 Task: Look for space in Hanzhong, China from 2nd September, 2023 to 5th September, 2023 for 1 adult in price range Rs.5000 to Rs.10000. Place can be private room with 1  bedroom having 1 bed and 1 bathroom. Property type can be house, flat, guest house, hotel. Booking option can be shelf check-in. Required host language is Chinese (Simplified).
Action: Mouse moved to (398, 132)
Screenshot: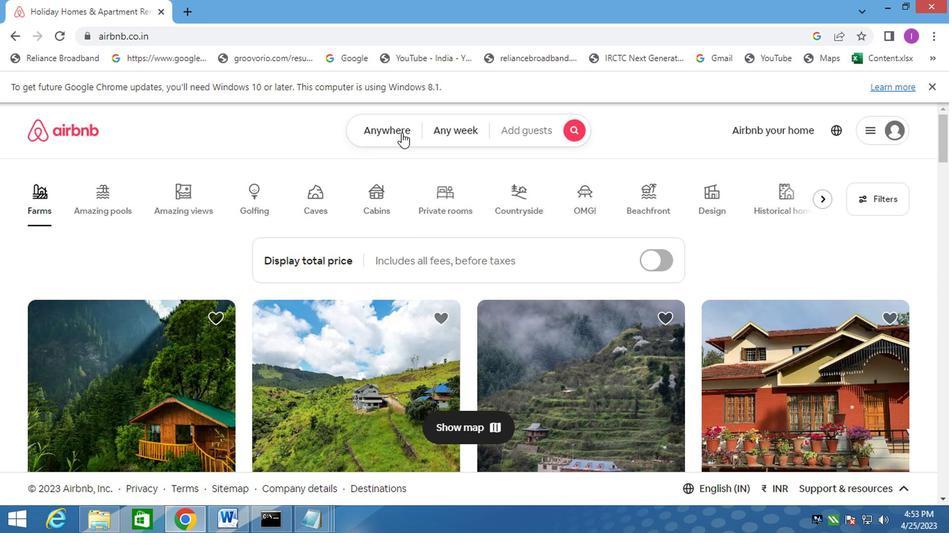 
Action: Mouse pressed left at (398, 132)
Screenshot: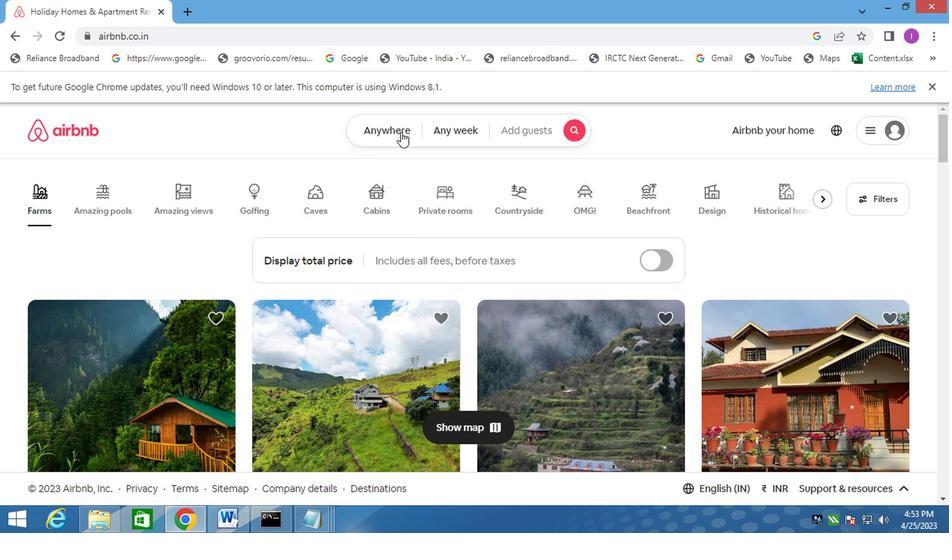 
Action: Mouse moved to (211, 188)
Screenshot: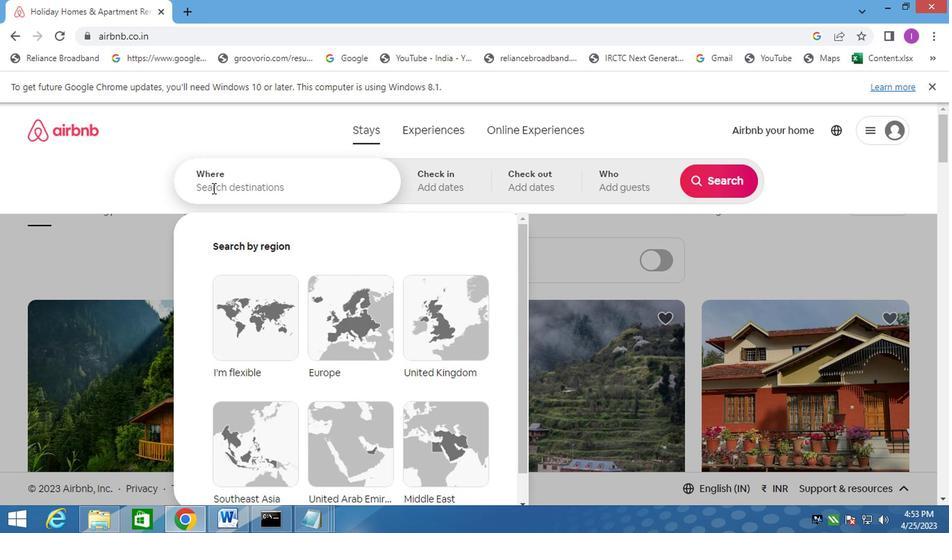 
Action: Mouse pressed left at (211, 188)
Screenshot: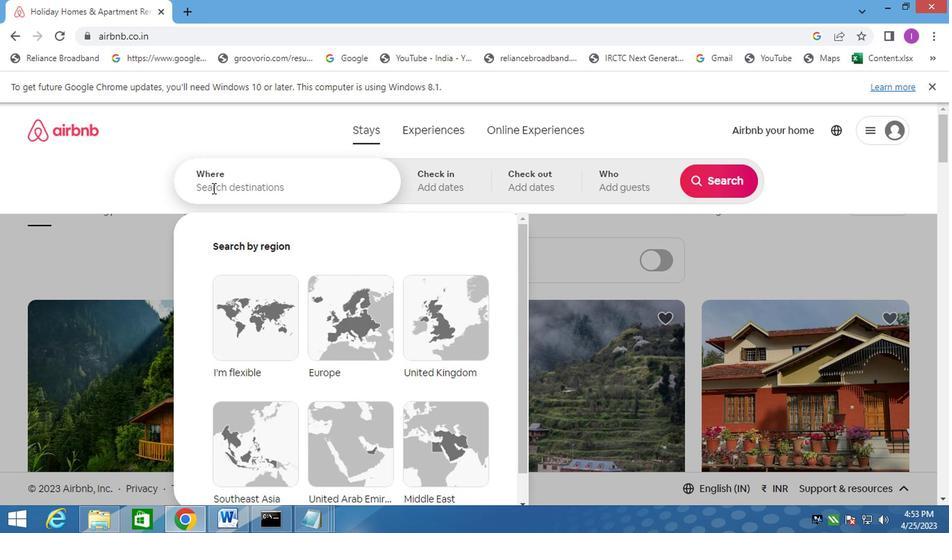 
Action: Mouse moved to (258, 201)
Screenshot: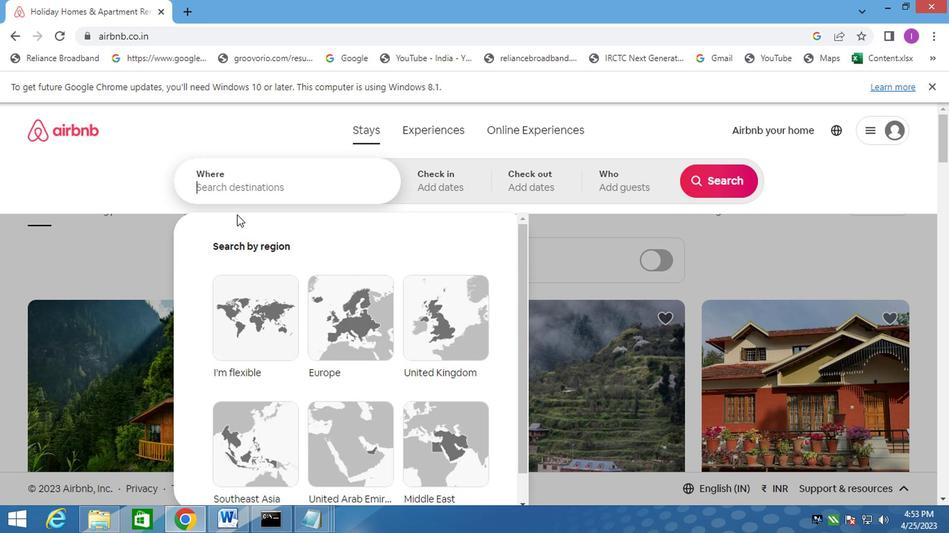 
Action: Key pressed hanzhong,china
Screenshot: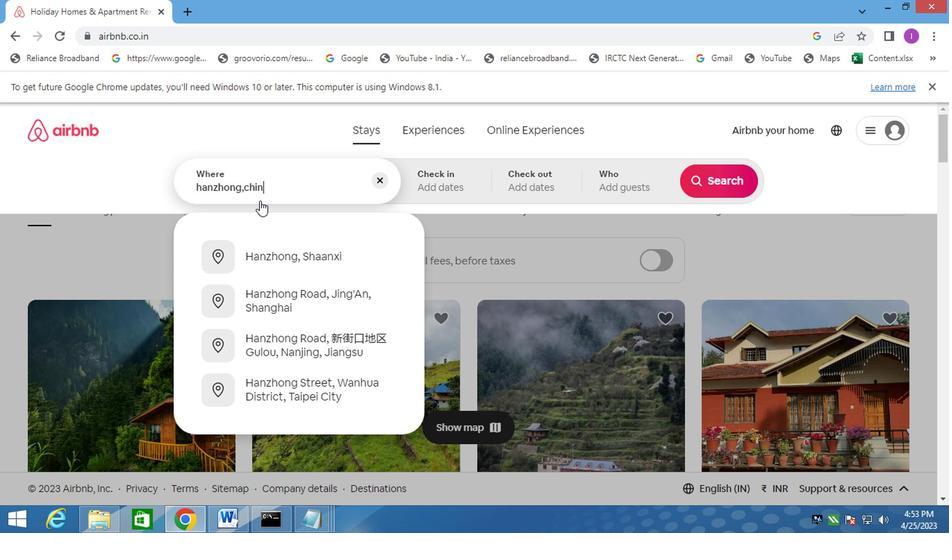
Action: Mouse moved to (444, 184)
Screenshot: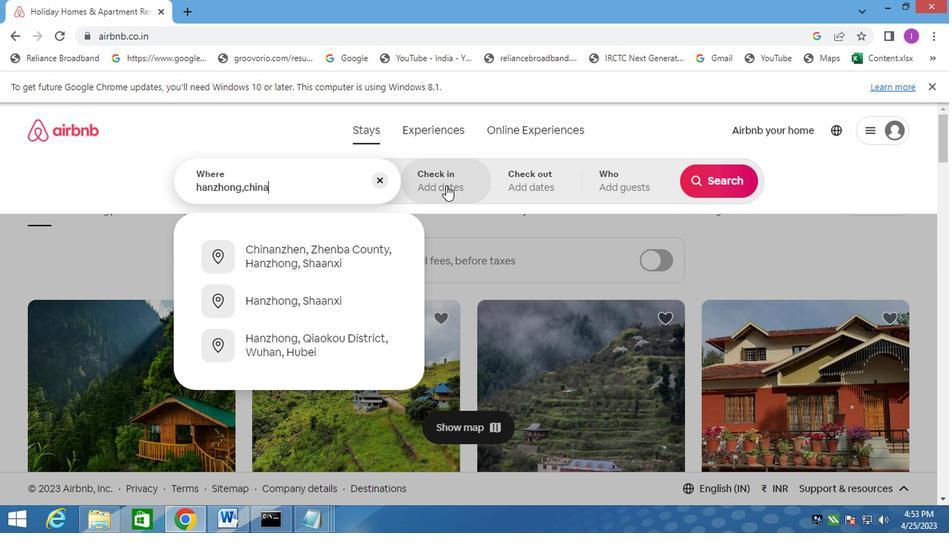 
Action: Mouse pressed left at (444, 184)
Screenshot: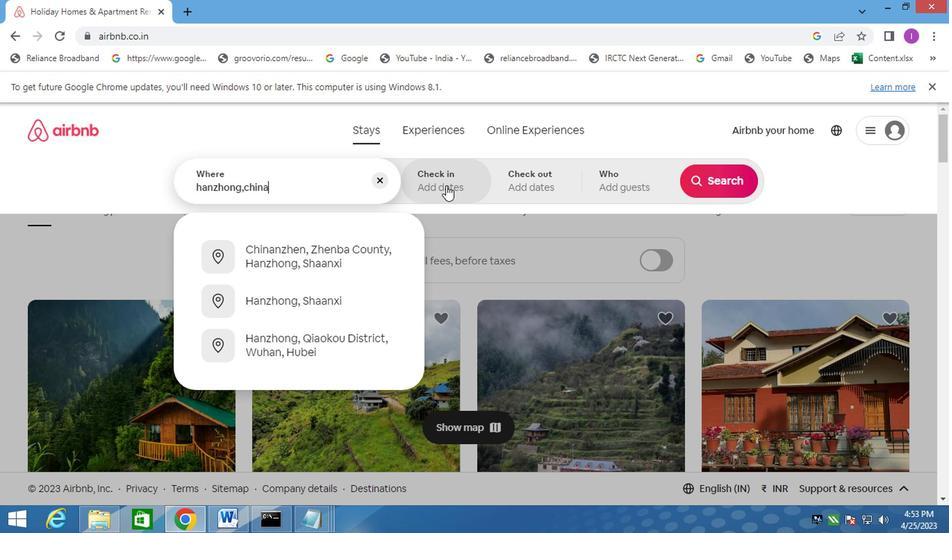 
Action: Mouse moved to (709, 292)
Screenshot: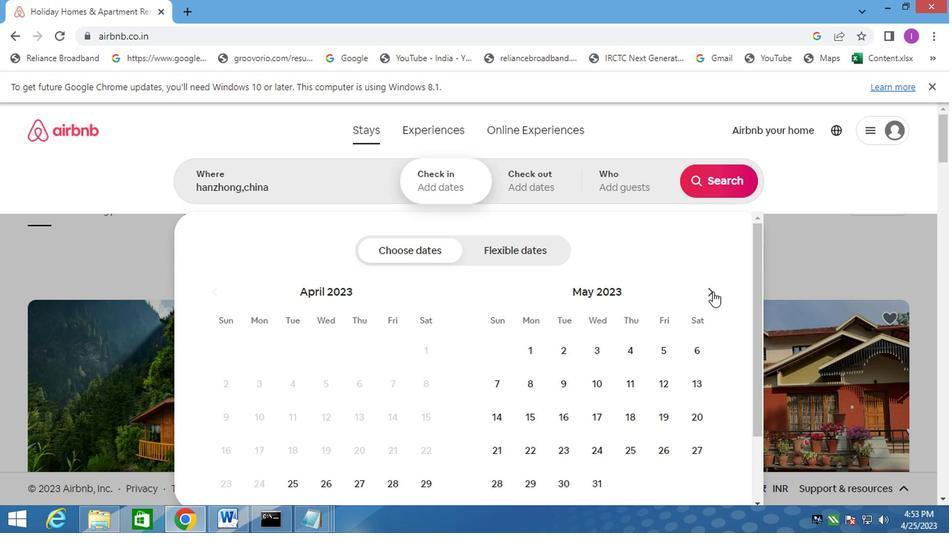 
Action: Mouse pressed left at (709, 292)
Screenshot: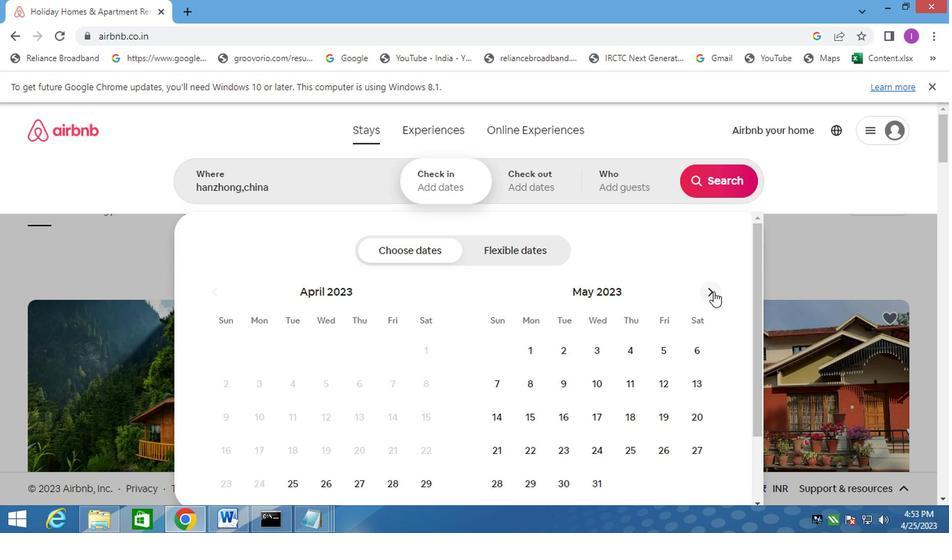 
Action: Mouse pressed left at (709, 292)
Screenshot: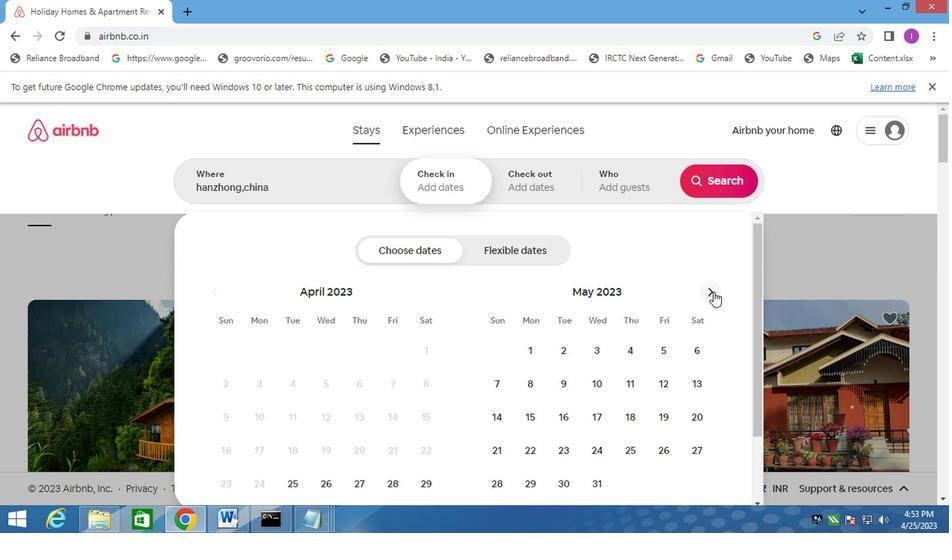 
Action: Mouse pressed left at (709, 292)
Screenshot: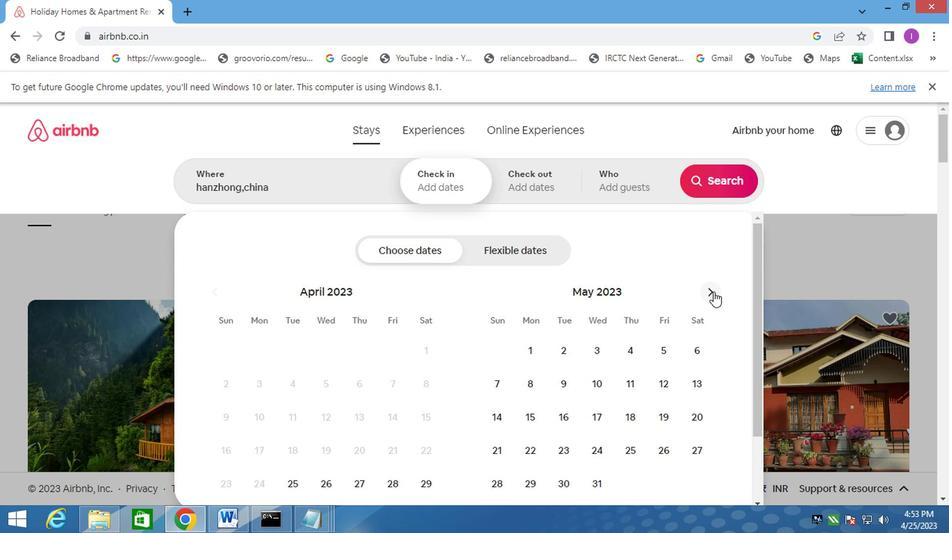 
Action: Mouse moved to (705, 292)
Screenshot: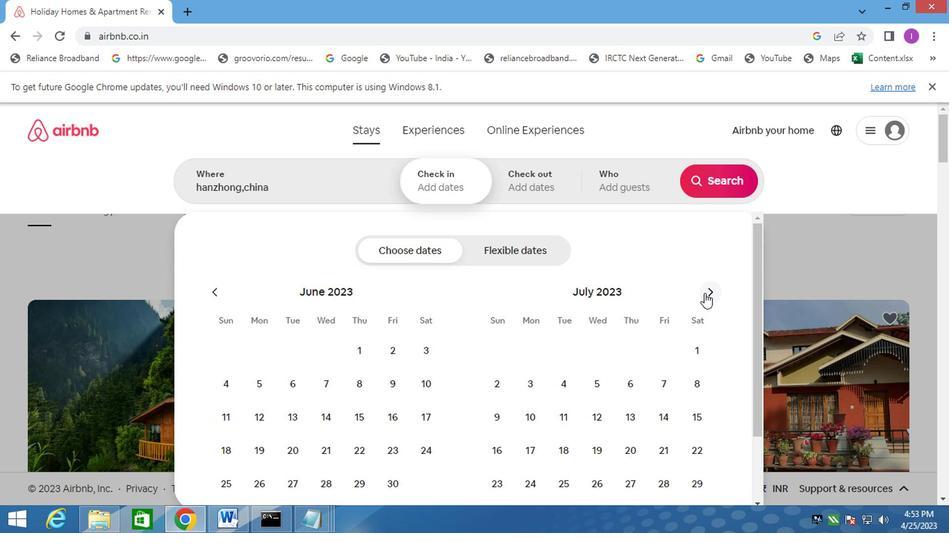 
Action: Mouse pressed left at (705, 292)
Screenshot: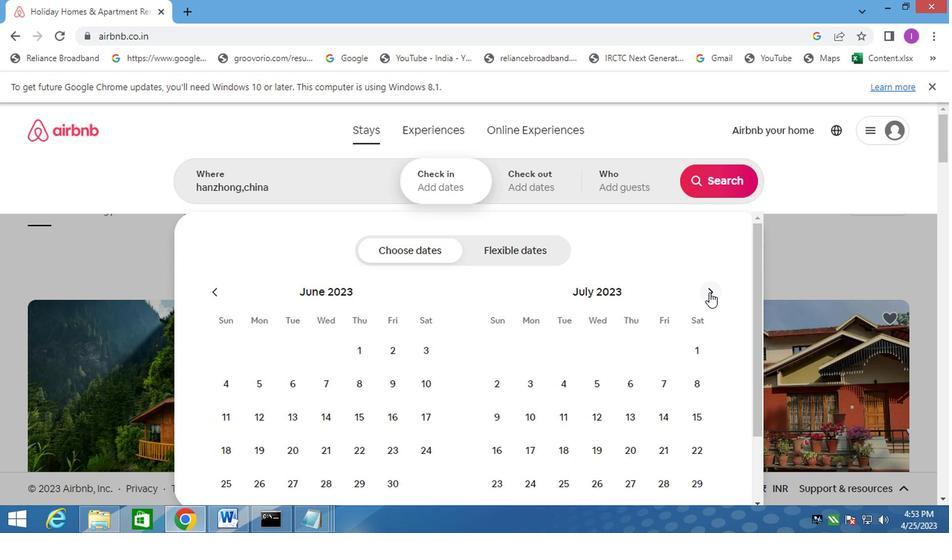 
Action: Mouse moved to (706, 287)
Screenshot: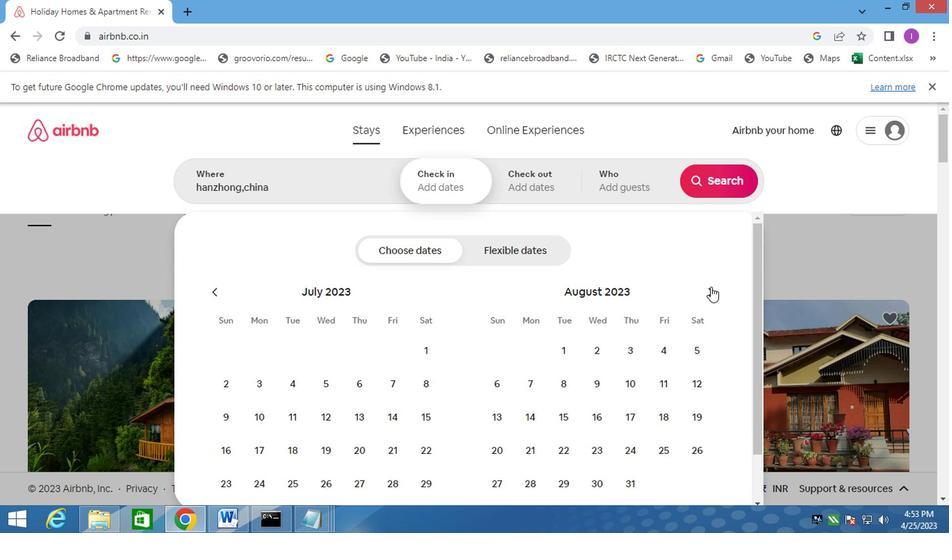 
Action: Mouse pressed left at (706, 287)
Screenshot: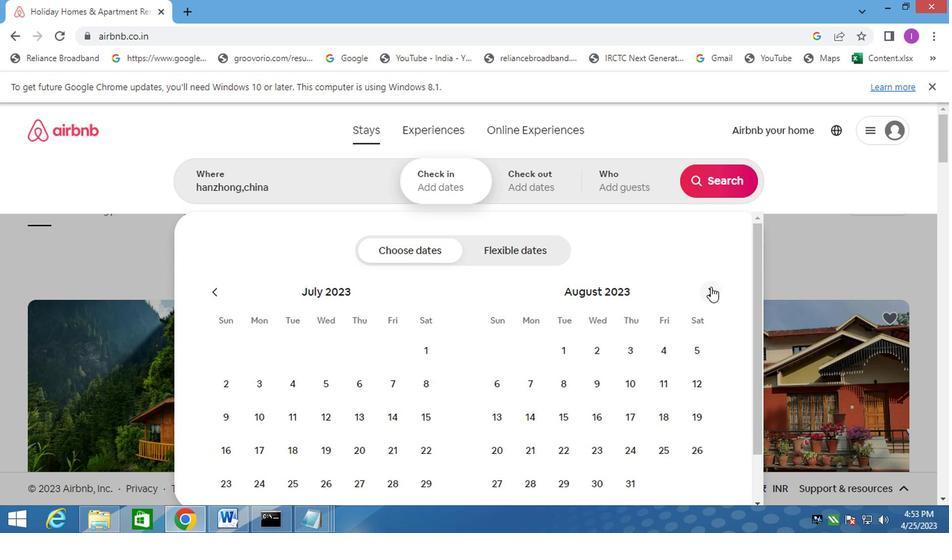 
Action: Mouse moved to (696, 347)
Screenshot: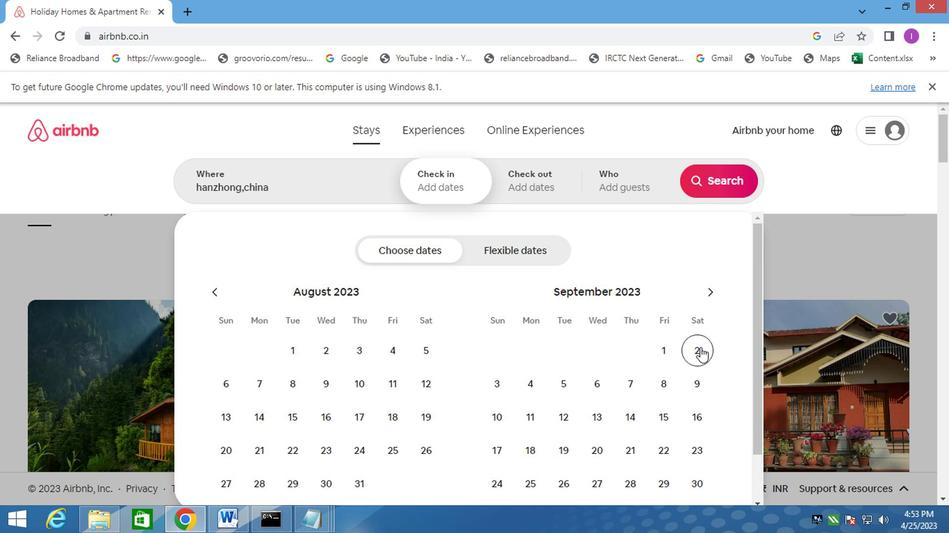 
Action: Mouse pressed left at (696, 347)
Screenshot: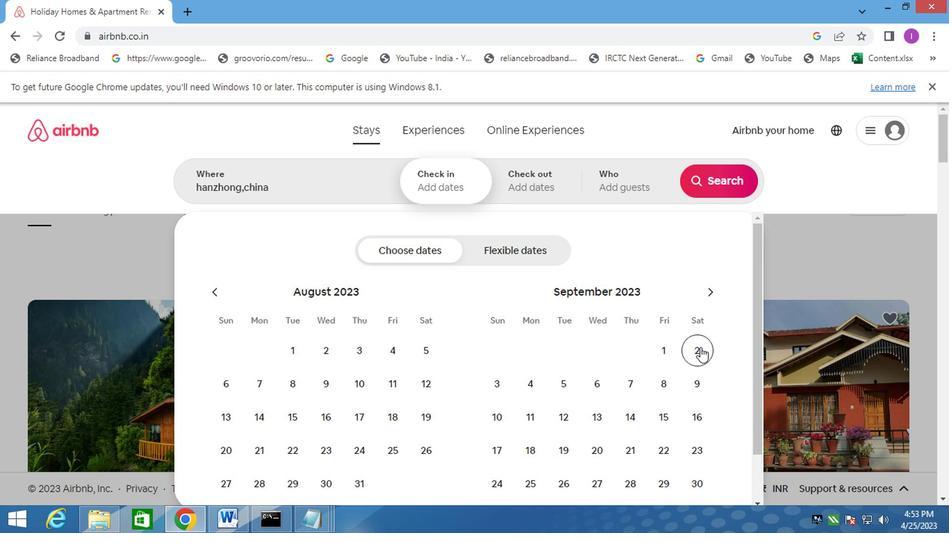 
Action: Mouse moved to (560, 386)
Screenshot: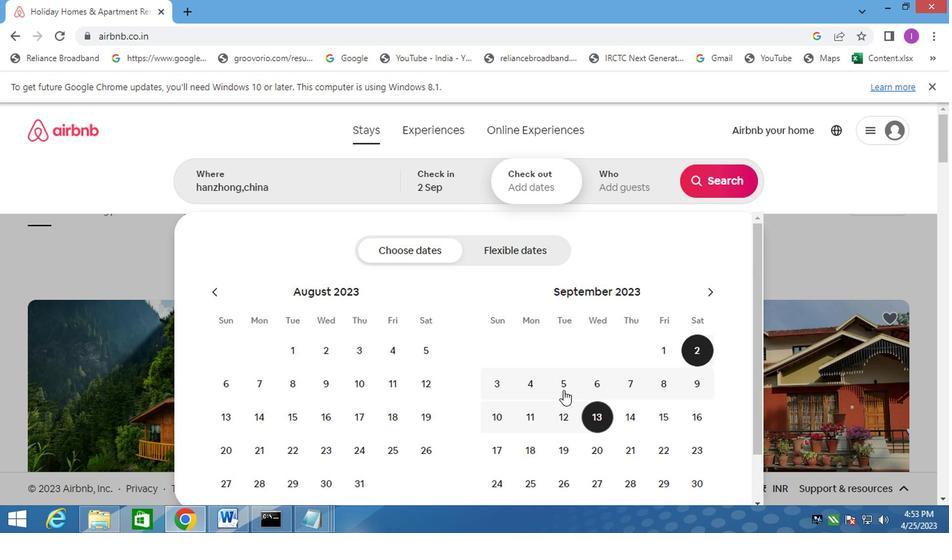 
Action: Mouse pressed left at (560, 386)
Screenshot: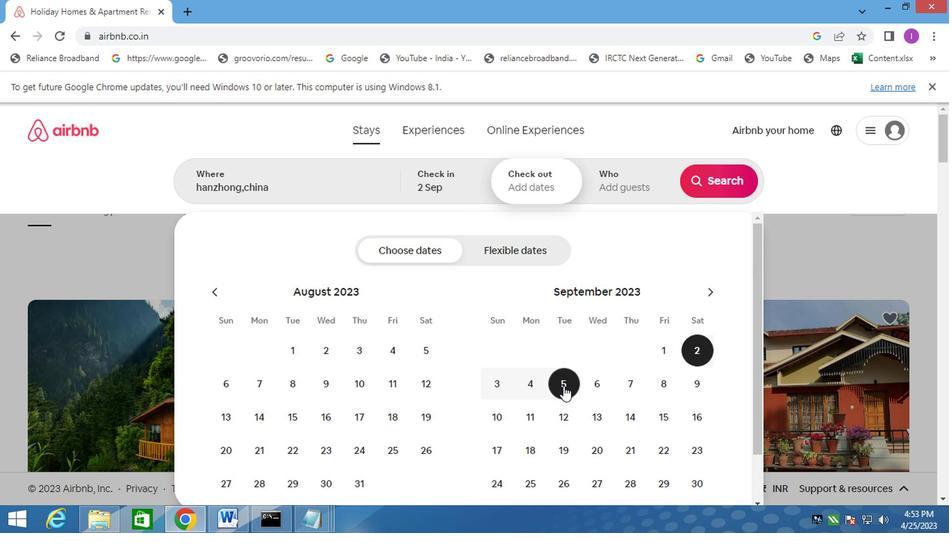 
Action: Mouse moved to (613, 179)
Screenshot: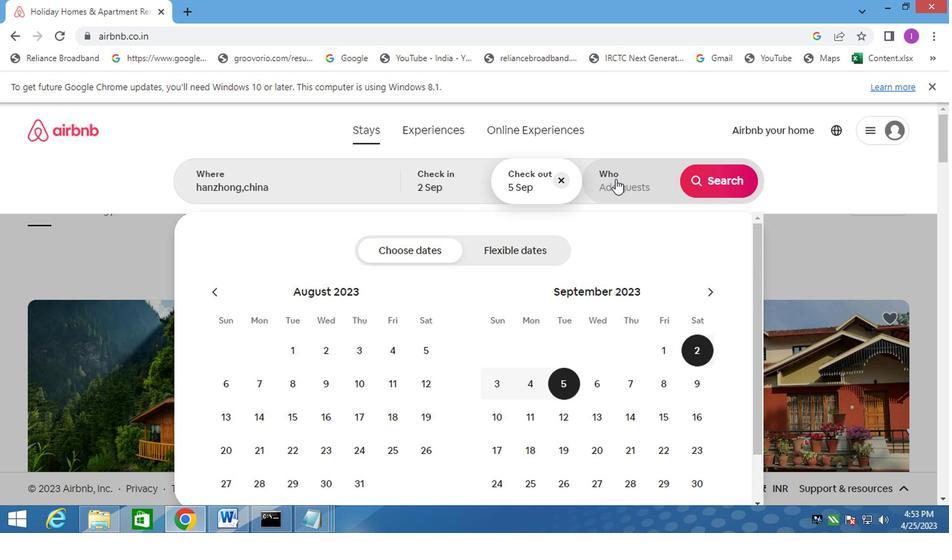 
Action: Mouse pressed left at (613, 179)
Screenshot: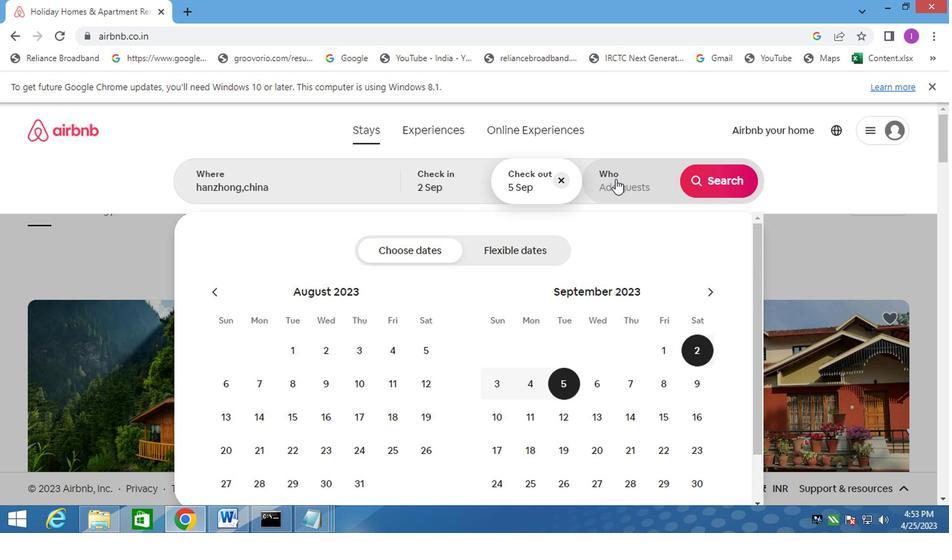 
Action: Mouse moved to (716, 252)
Screenshot: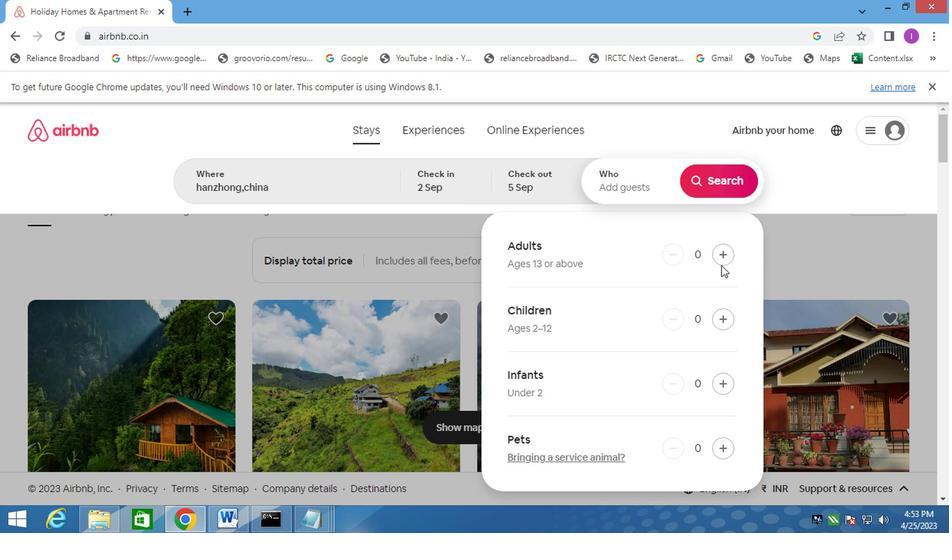 
Action: Mouse pressed left at (716, 252)
Screenshot: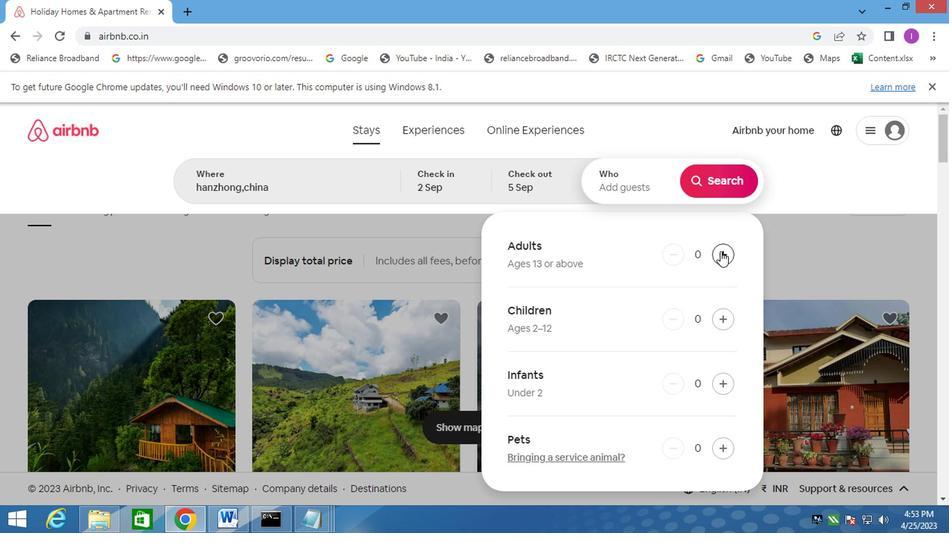 
Action: Mouse moved to (730, 185)
Screenshot: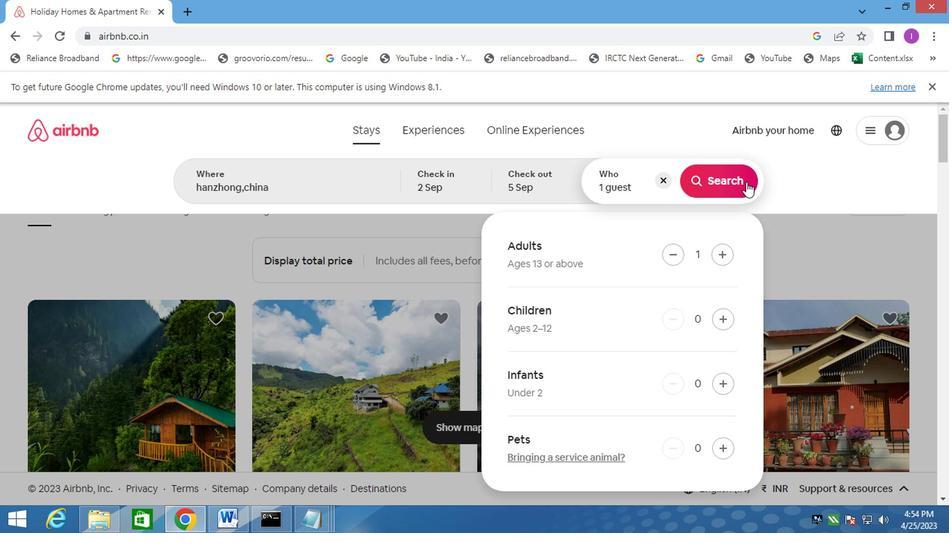 
Action: Mouse pressed left at (730, 185)
Screenshot: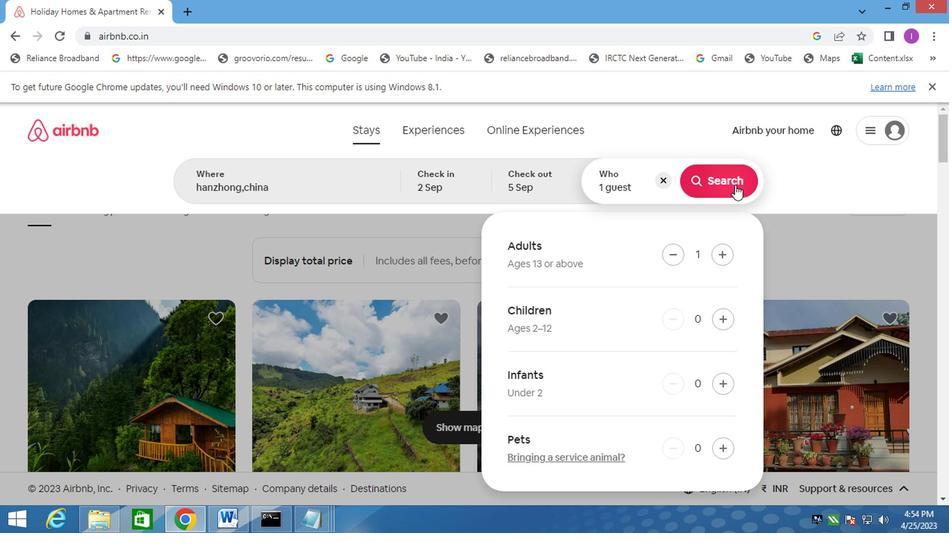 
Action: Mouse moved to (875, 184)
Screenshot: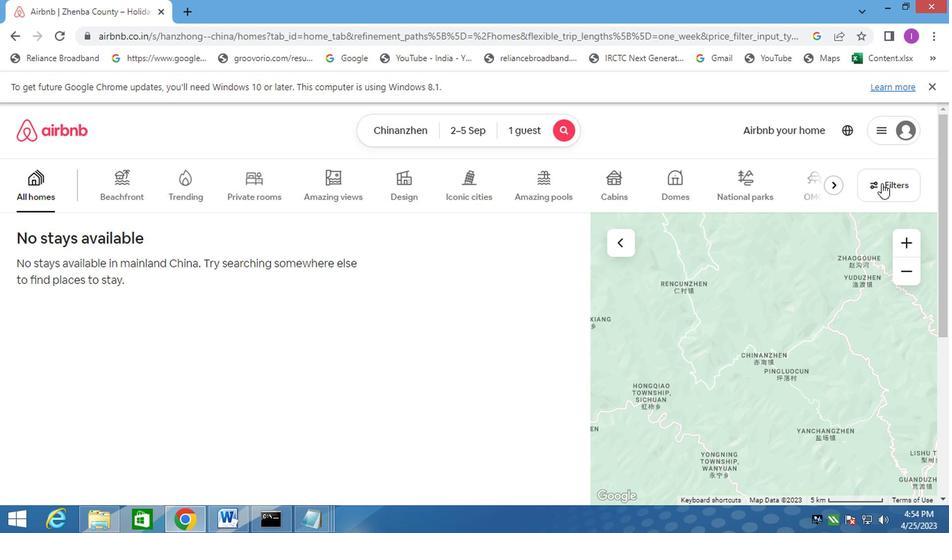 
Action: Mouse pressed left at (875, 184)
Screenshot: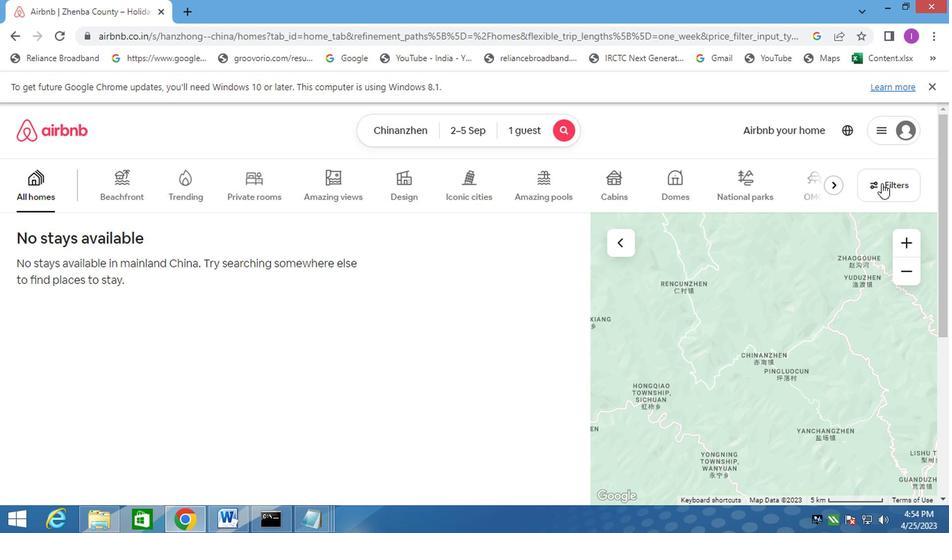 
Action: Mouse moved to (290, 270)
Screenshot: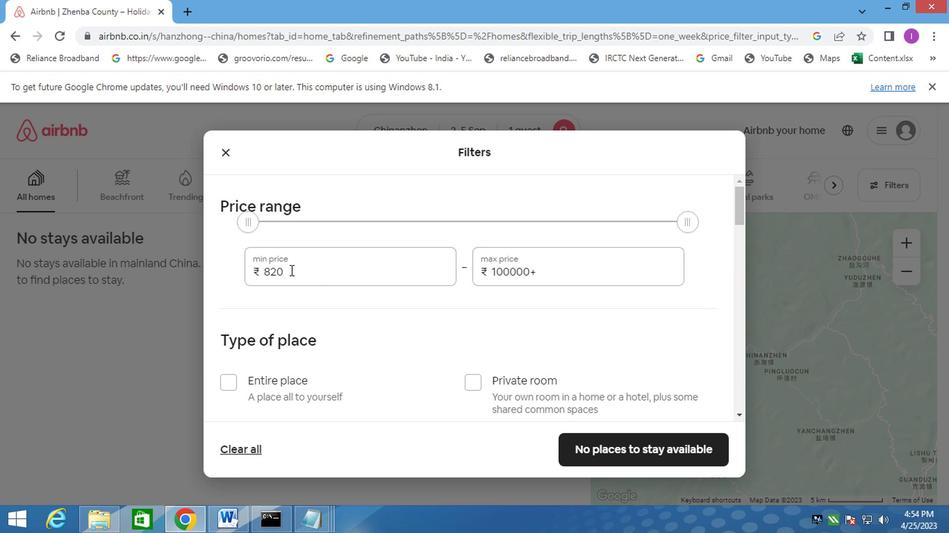 
Action: Mouse pressed left at (290, 270)
Screenshot: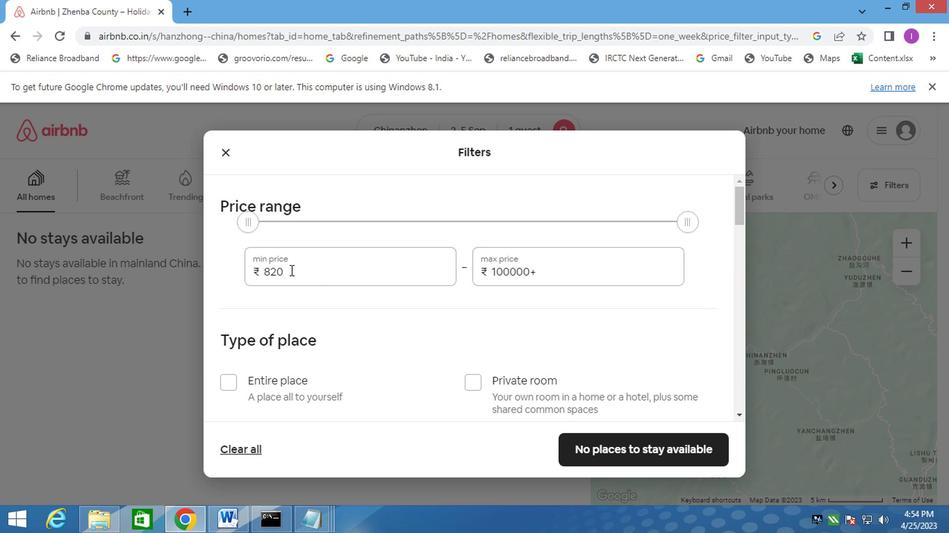 
Action: Mouse moved to (369, 296)
Screenshot: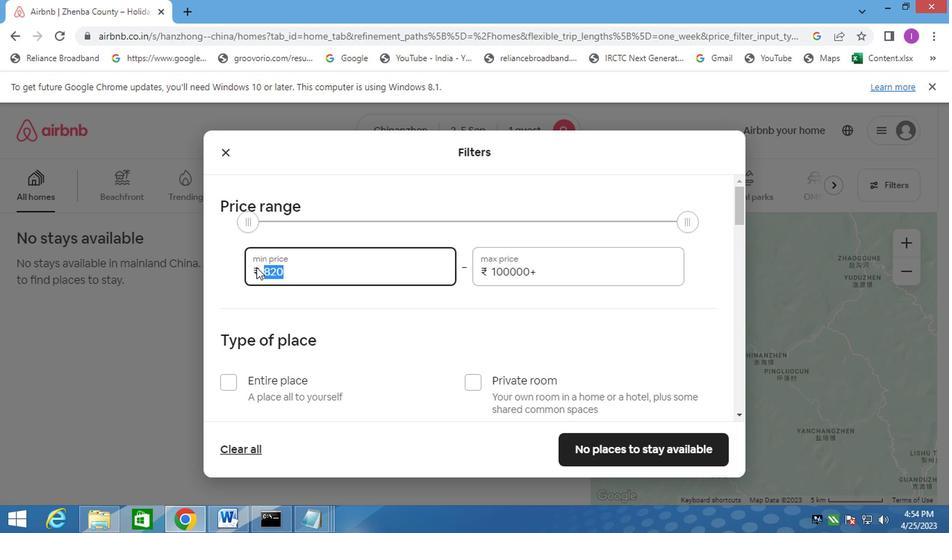 
Action: Key pressed 5000
Screenshot: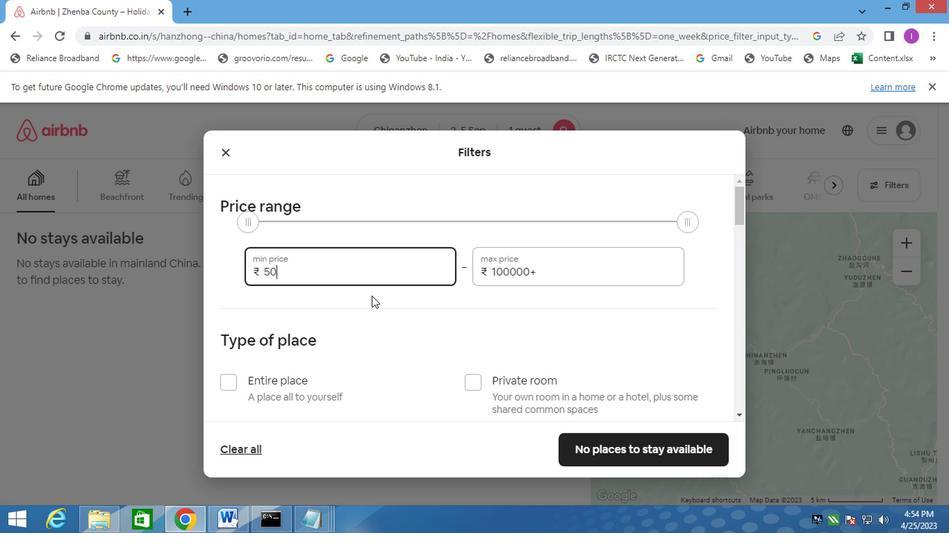 
Action: Mouse moved to (369, 295)
Screenshot: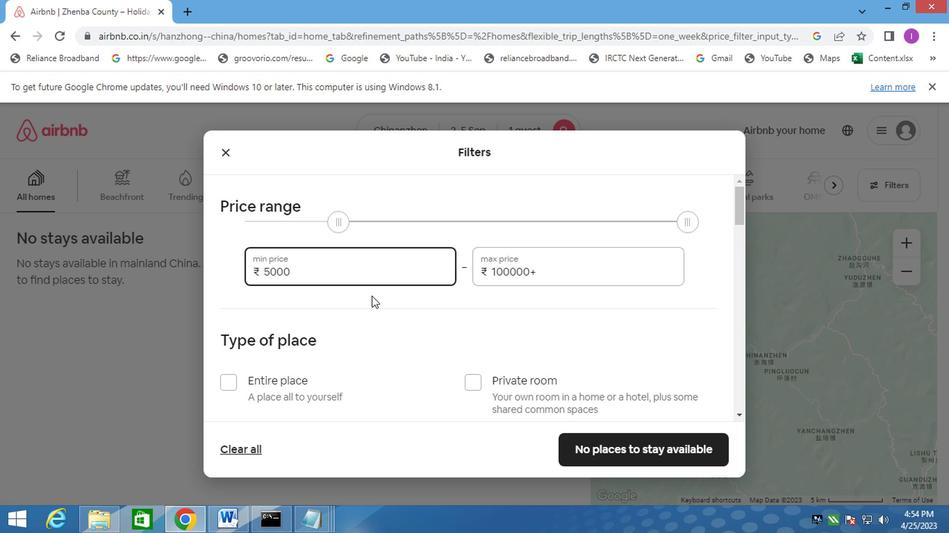 
Action: Mouse scrolled (369, 294) with delta (0, 0)
Screenshot: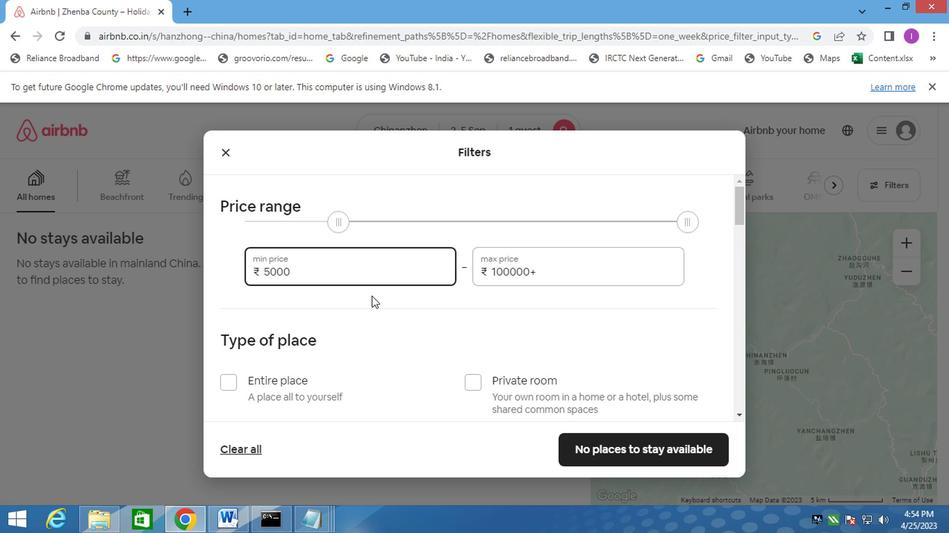 
Action: Mouse moved to (560, 195)
Screenshot: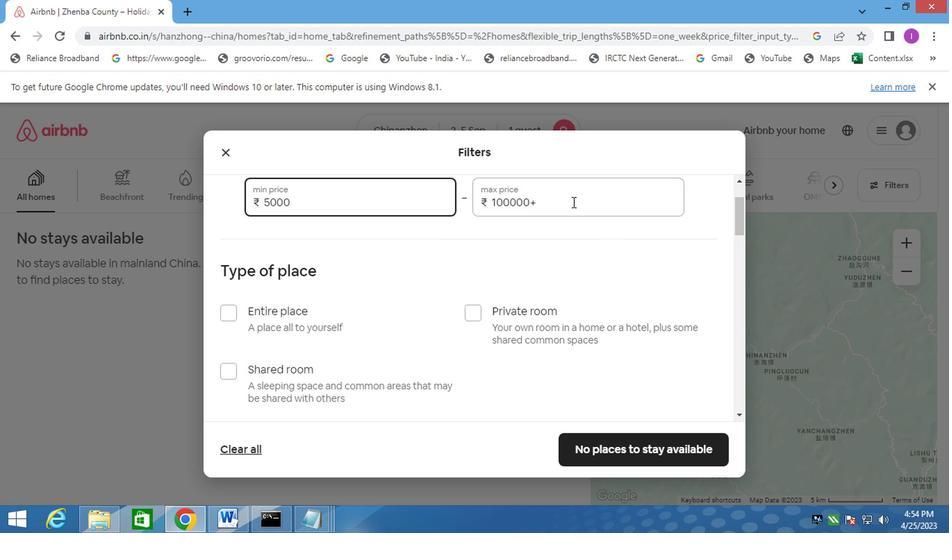 
Action: Mouse pressed left at (560, 195)
Screenshot: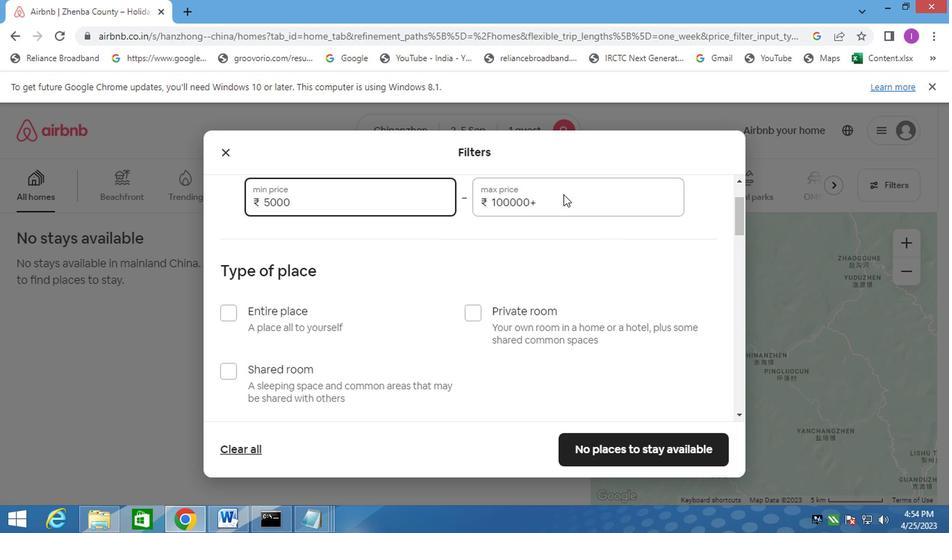
Action: Mouse moved to (546, 202)
Screenshot: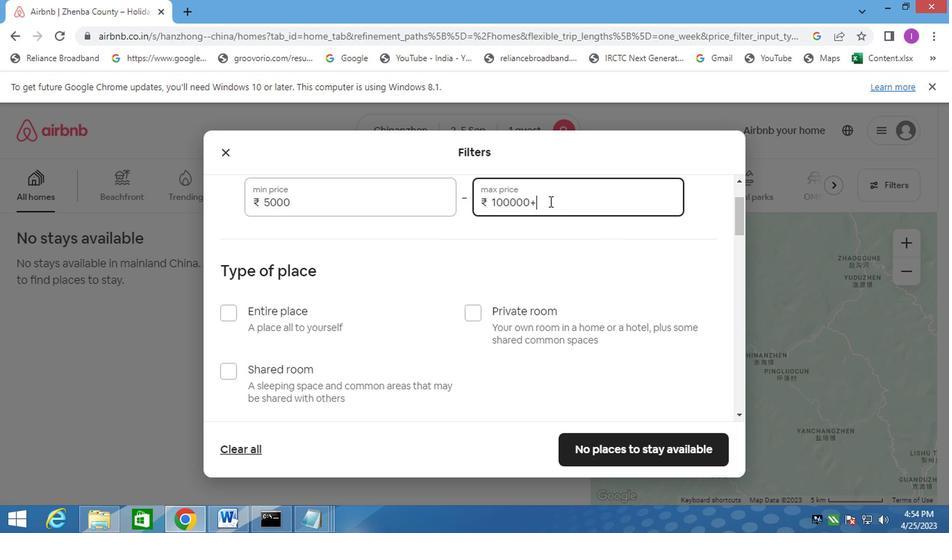 
Action: Mouse pressed left at (546, 202)
Screenshot: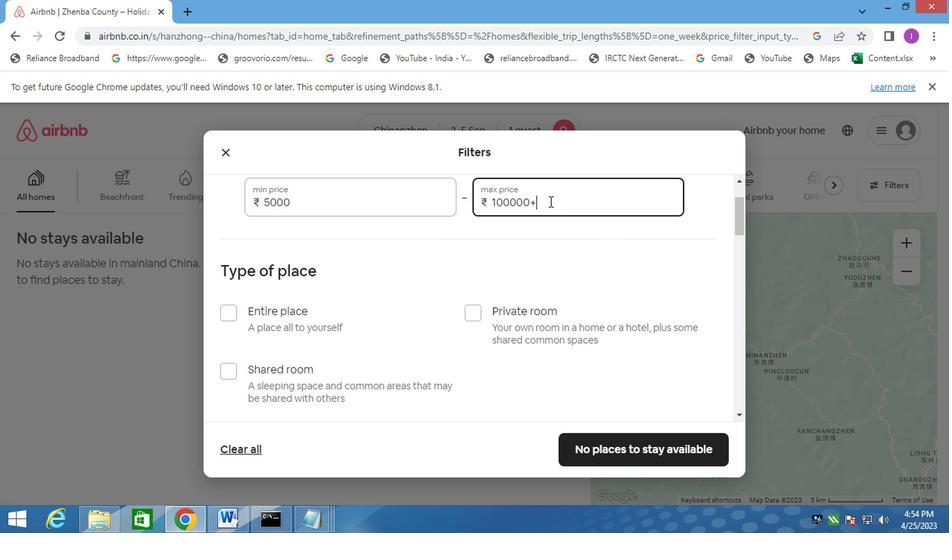 
Action: Mouse moved to (483, 201)
Screenshot: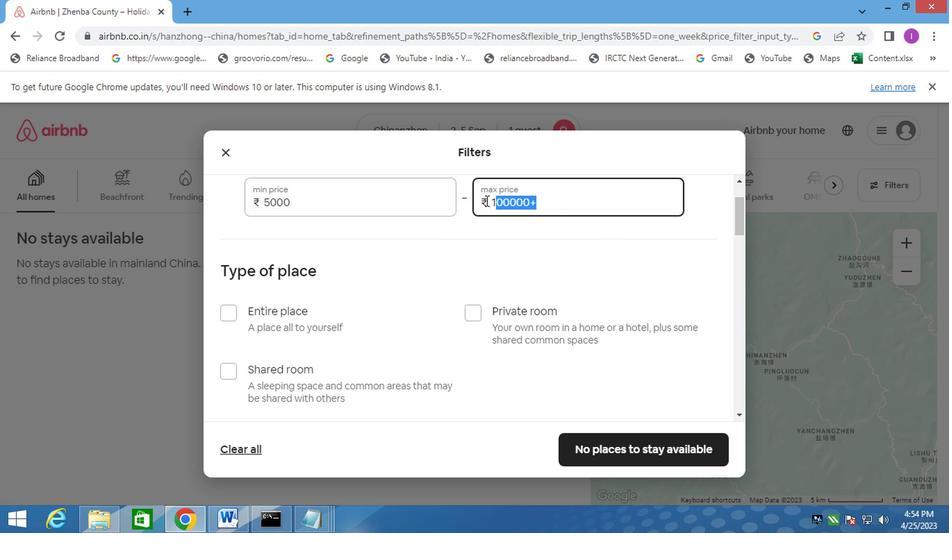 
Action: Key pressed 10000
Screenshot: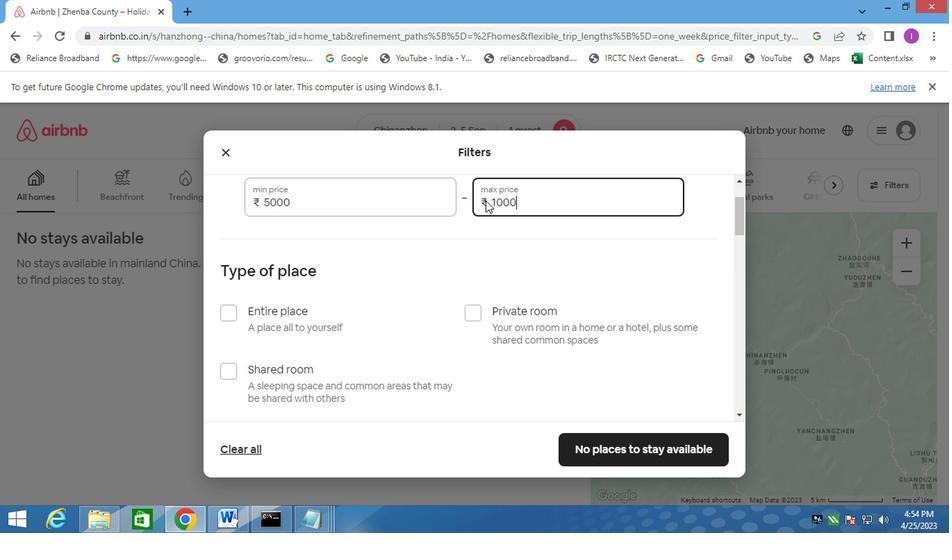 
Action: Mouse moved to (468, 317)
Screenshot: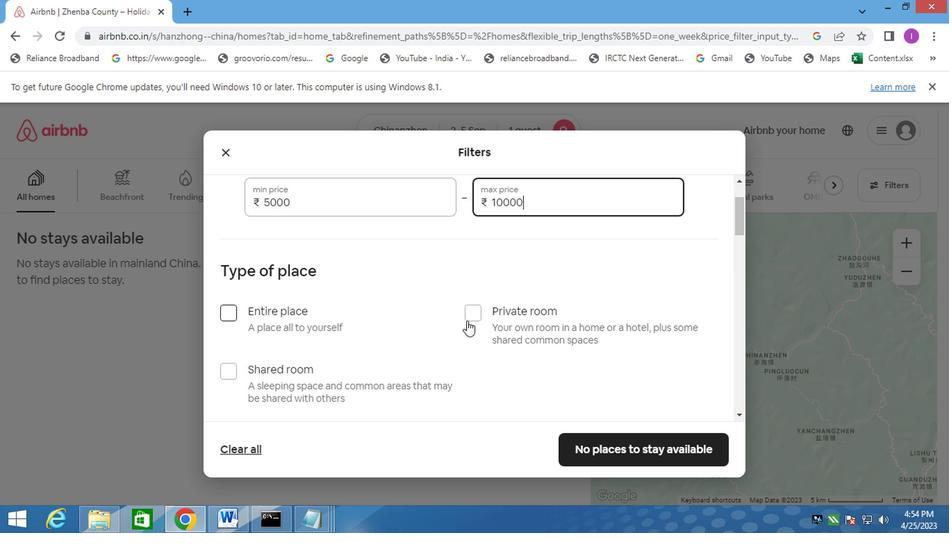 
Action: Mouse pressed left at (468, 317)
Screenshot: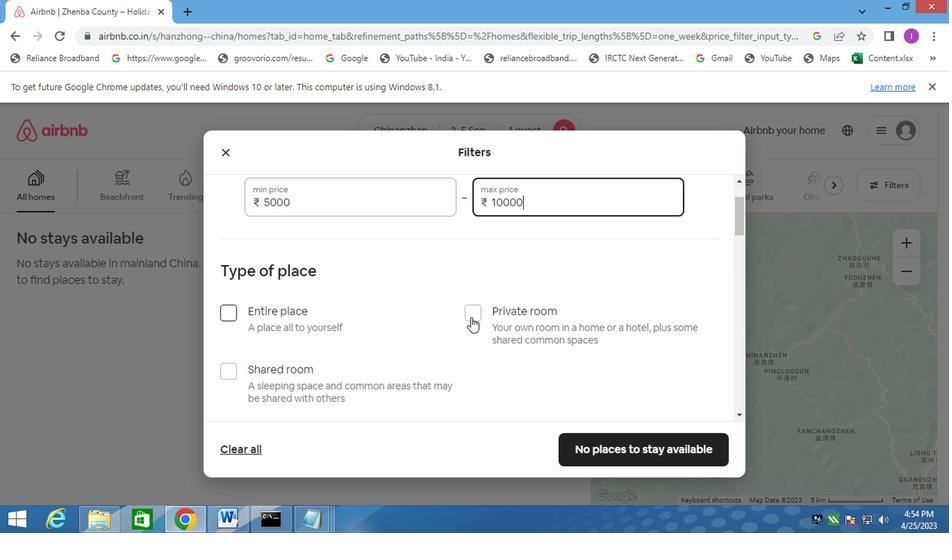 
Action: Mouse moved to (492, 327)
Screenshot: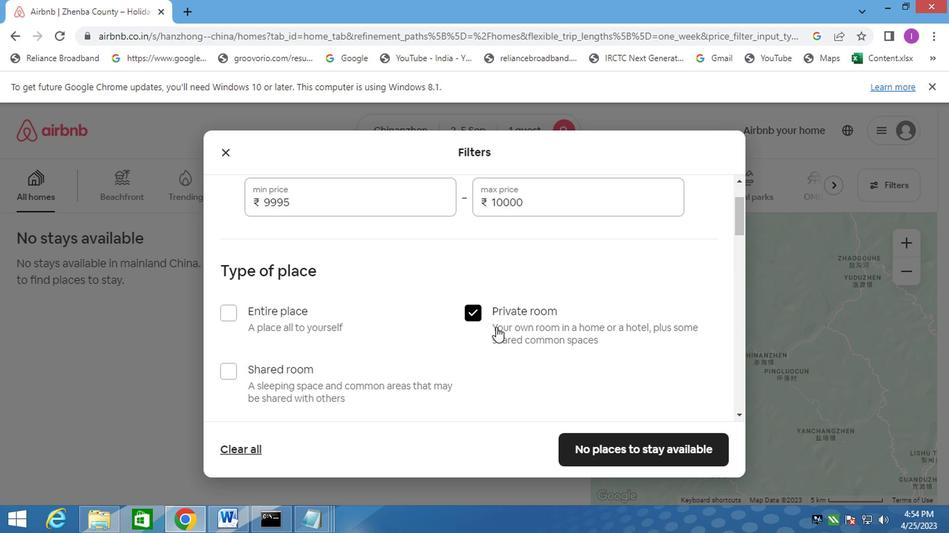 
Action: Mouse scrolled (492, 326) with delta (0, 0)
Screenshot: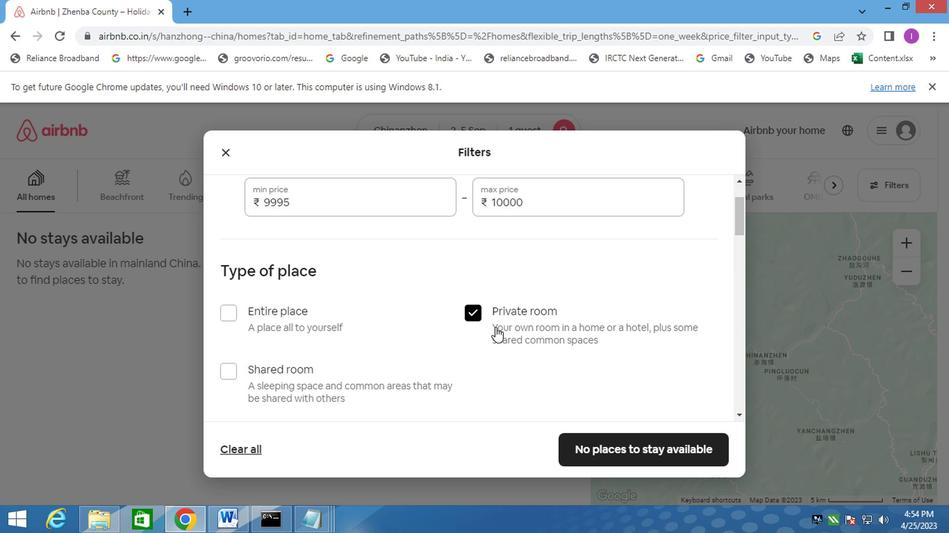 
Action: Mouse scrolled (492, 326) with delta (0, 0)
Screenshot: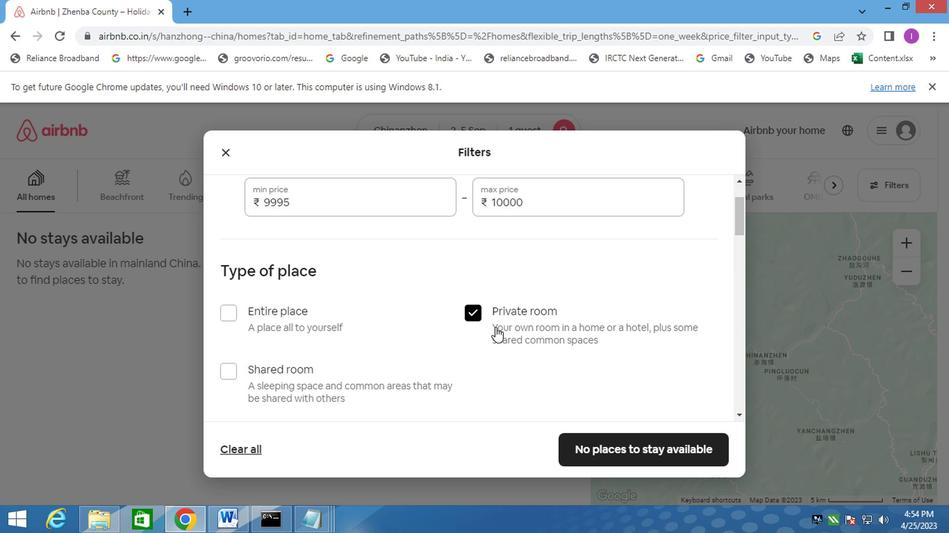 
Action: Mouse moved to (495, 305)
Screenshot: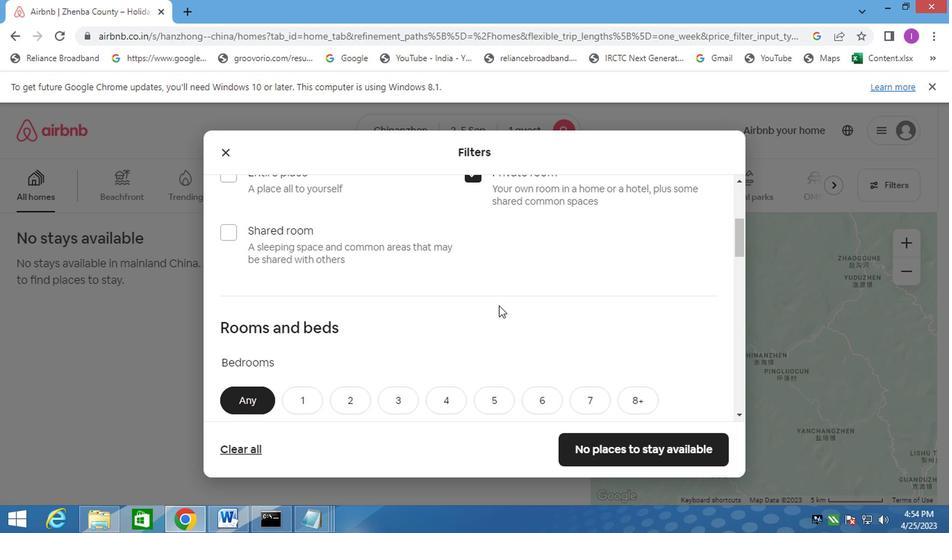 
Action: Mouse scrolled (495, 304) with delta (0, 0)
Screenshot: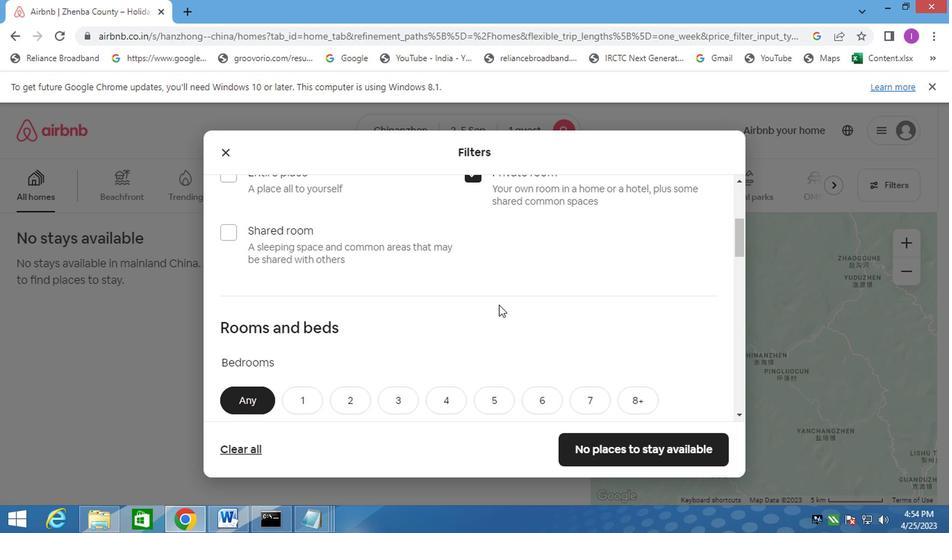 
Action: Mouse moved to (307, 328)
Screenshot: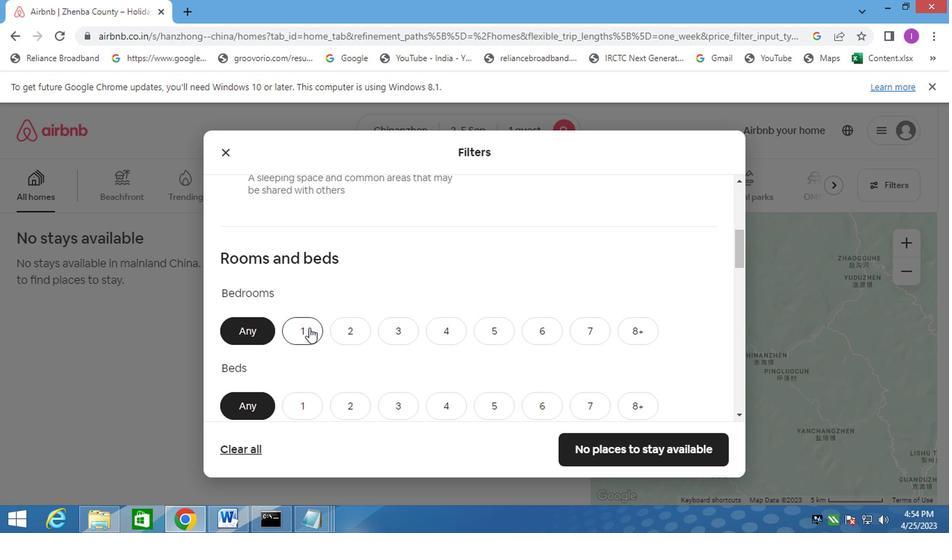 
Action: Mouse pressed left at (307, 328)
Screenshot: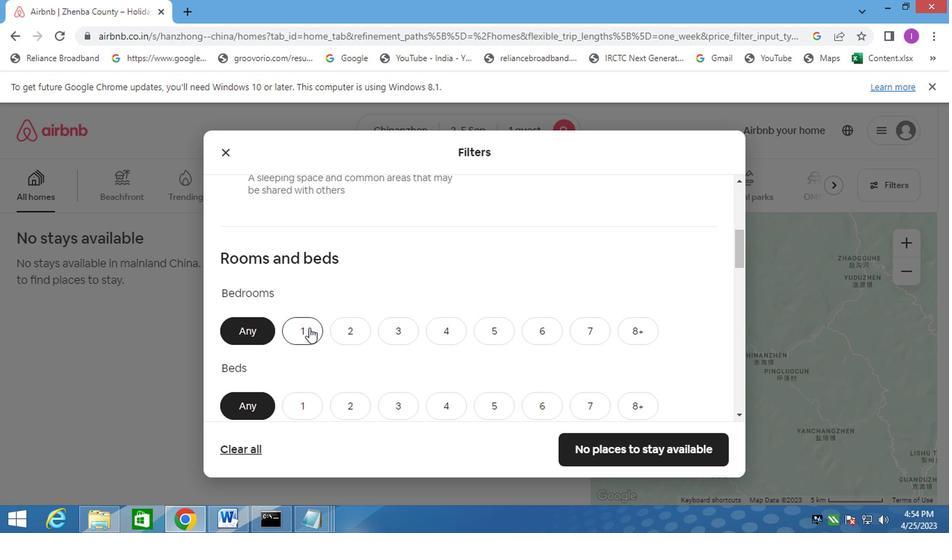 
Action: Mouse moved to (366, 318)
Screenshot: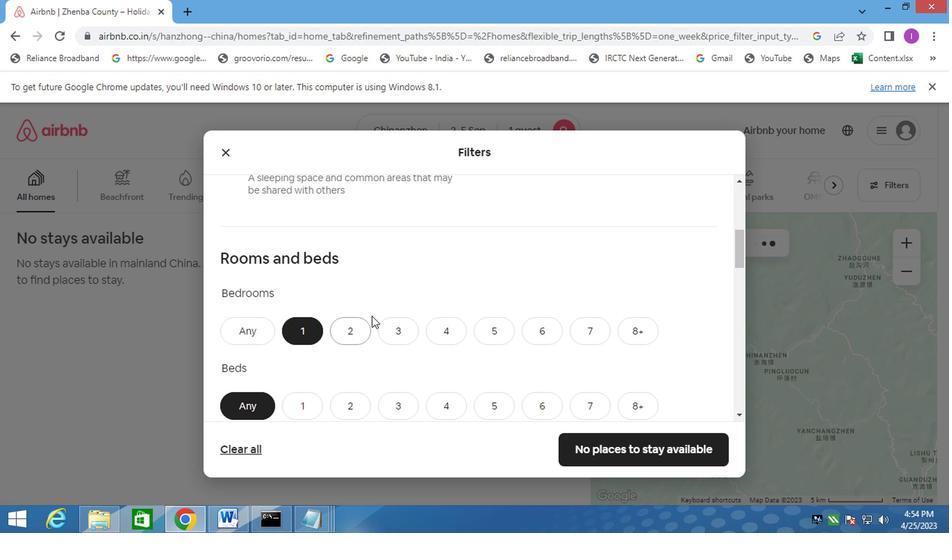 
Action: Mouse scrolled (366, 318) with delta (0, 0)
Screenshot: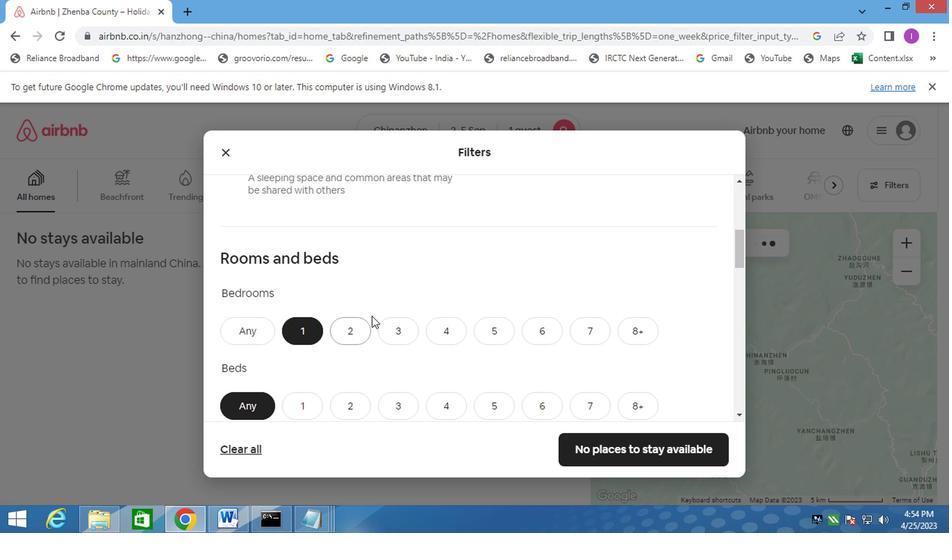 
Action: Mouse moved to (365, 319)
Screenshot: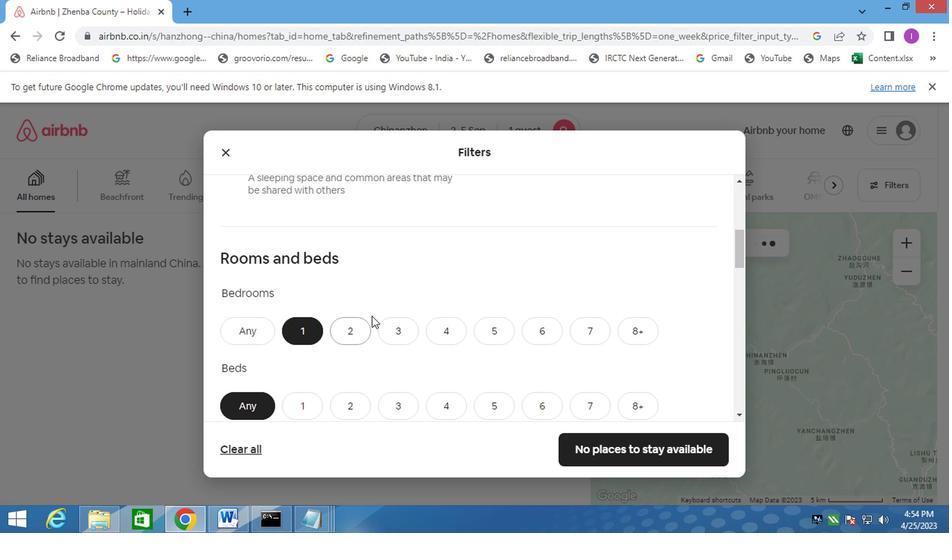 
Action: Mouse scrolled (365, 318) with delta (0, 0)
Screenshot: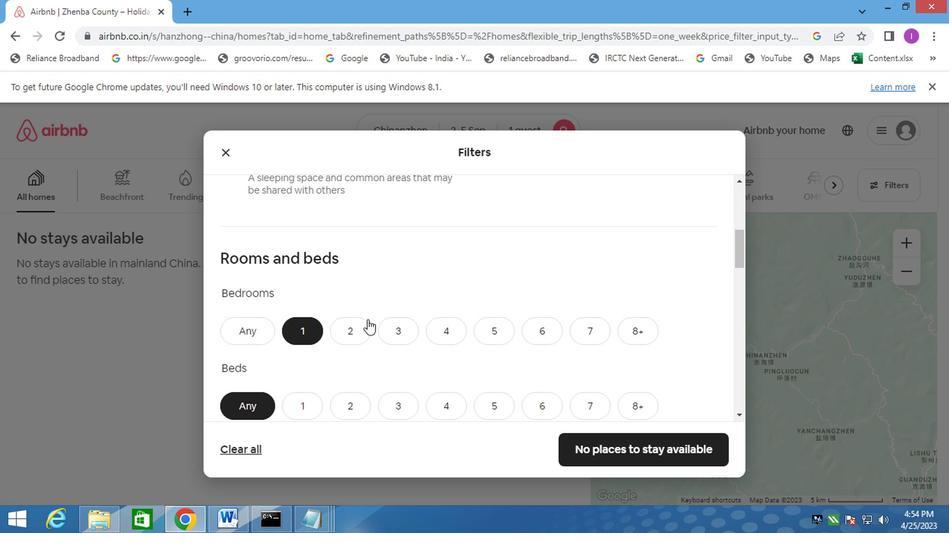 
Action: Mouse moved to (300, 269)
Screenshot: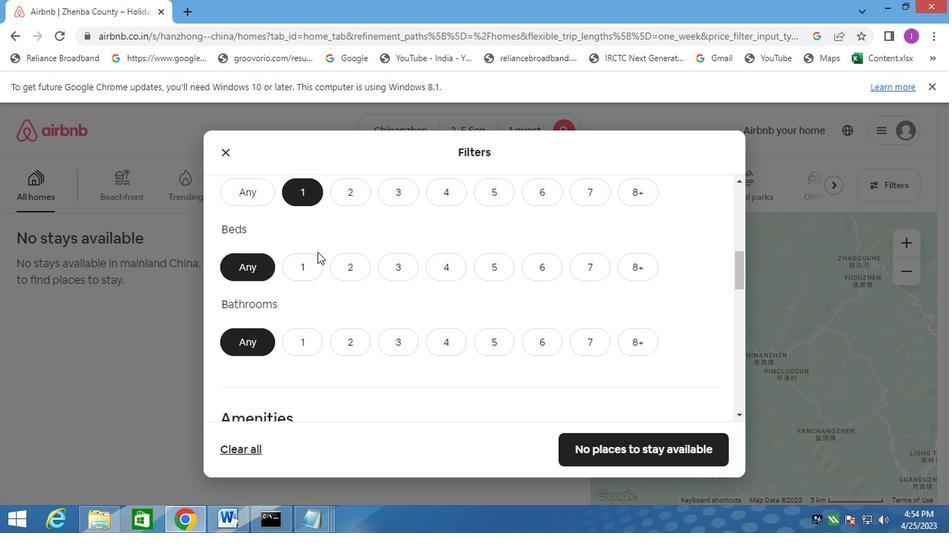 
Action: Mouse pressed left at (300, 269)
Screenshot: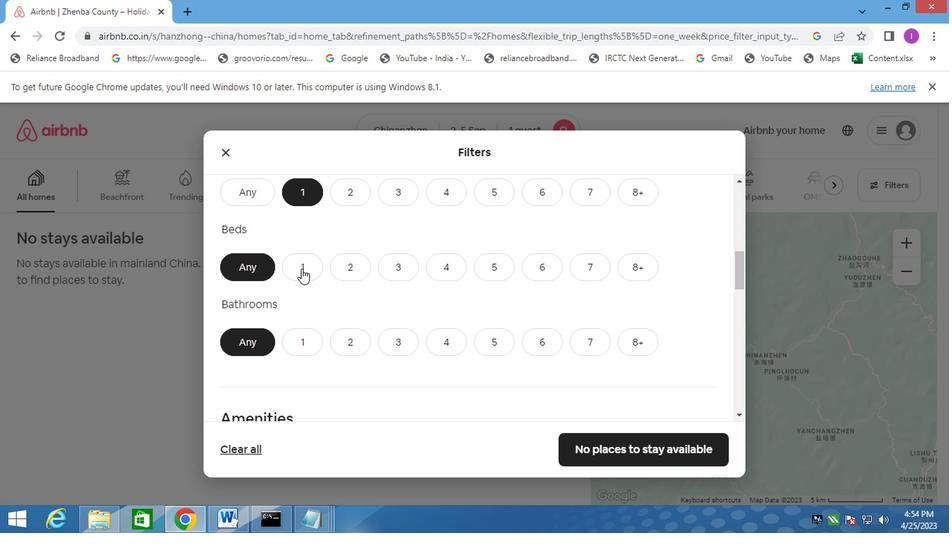 
Action: Mouse moved to (306, 340)
Screenshot: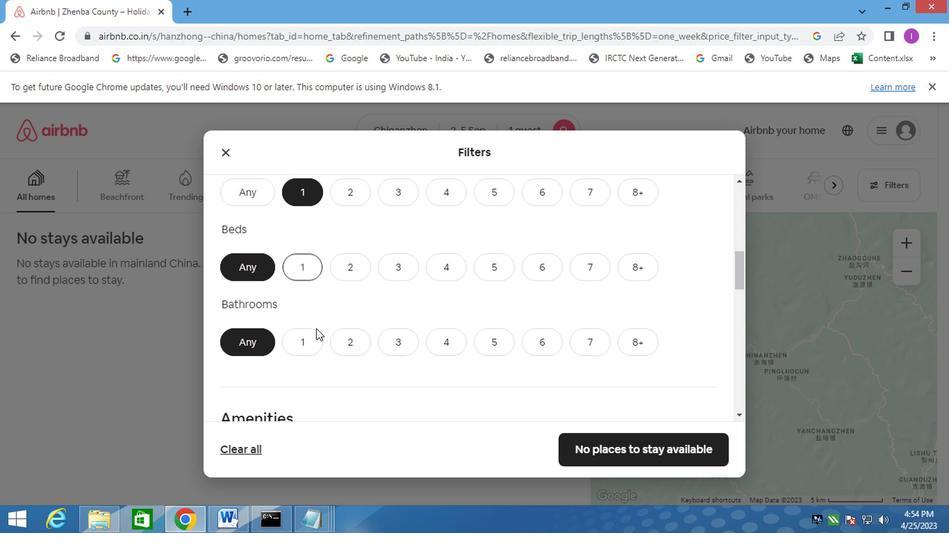 
Action: Mouse pressed left at (306, 340)
Screenshot: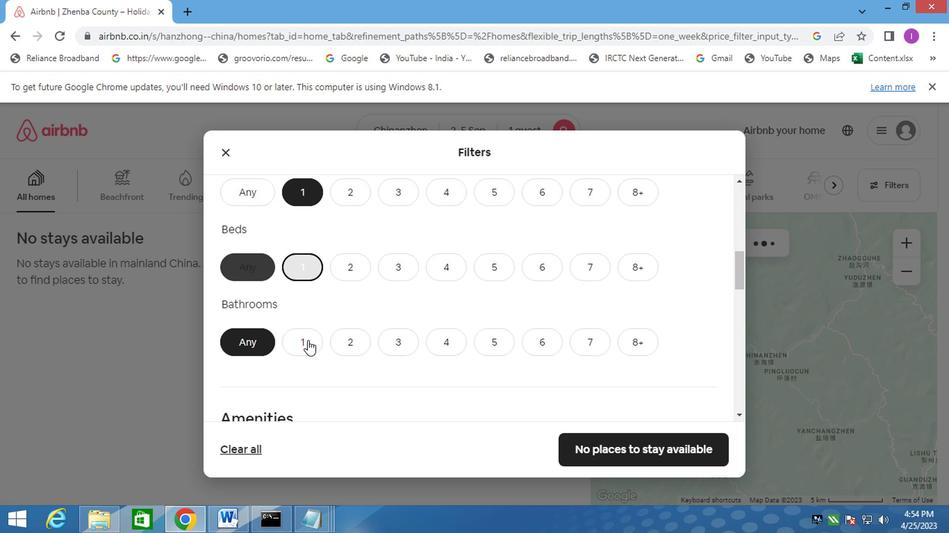 
Action: Mouse moved to (336, 265)
Screenshot: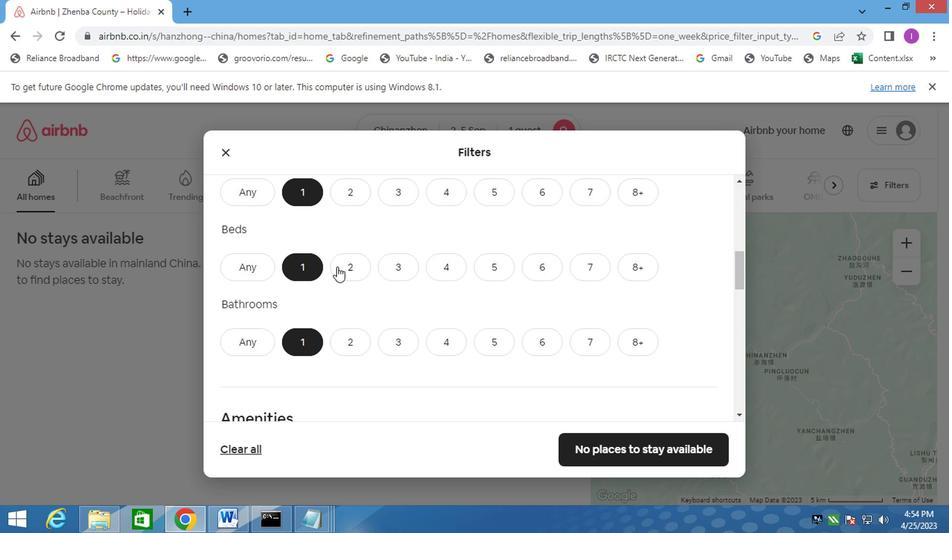 
Action: Mouse scrolled (336, 265) with delta (0, 0)
Screenshot: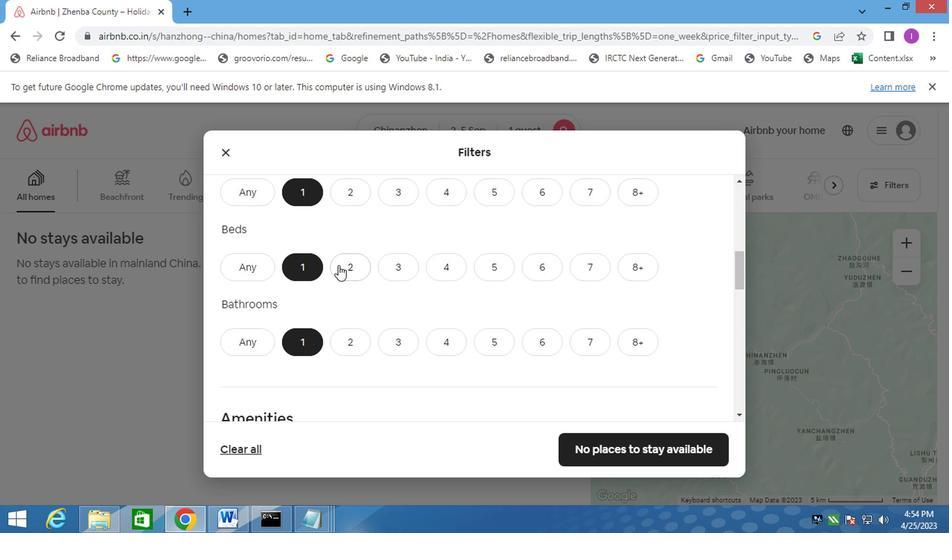 
Action: Mouse scrolled (336, 265) with delta (0, 0)
Screenshot: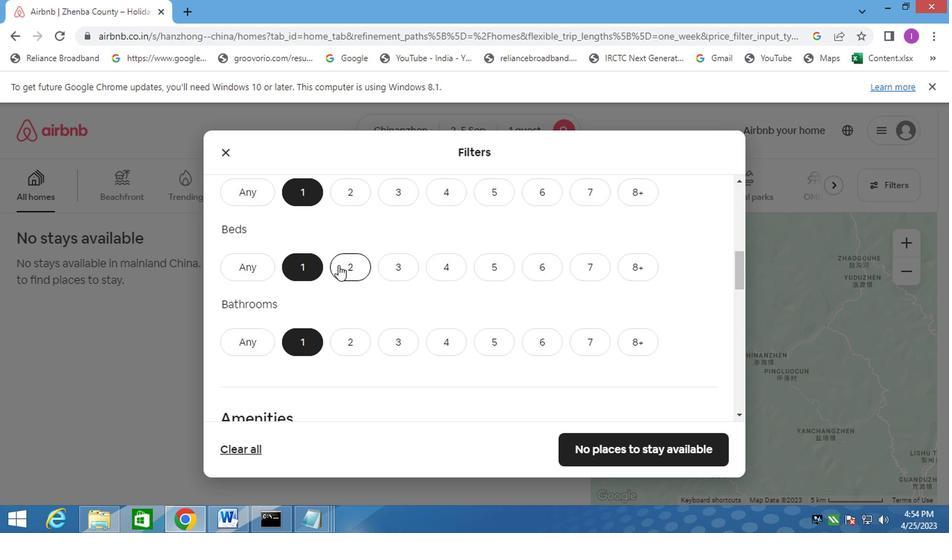 
Action: Mouse scrolled (336, 265) with delta (0, 0)
Screenshot: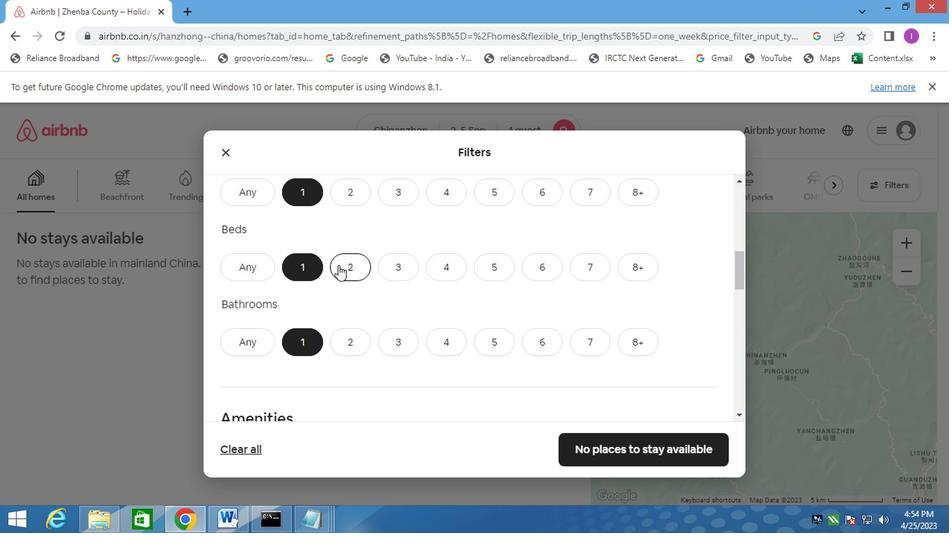 
Action: Mouse scrolled (336, 265) with delta (0, 0)
Screenshot: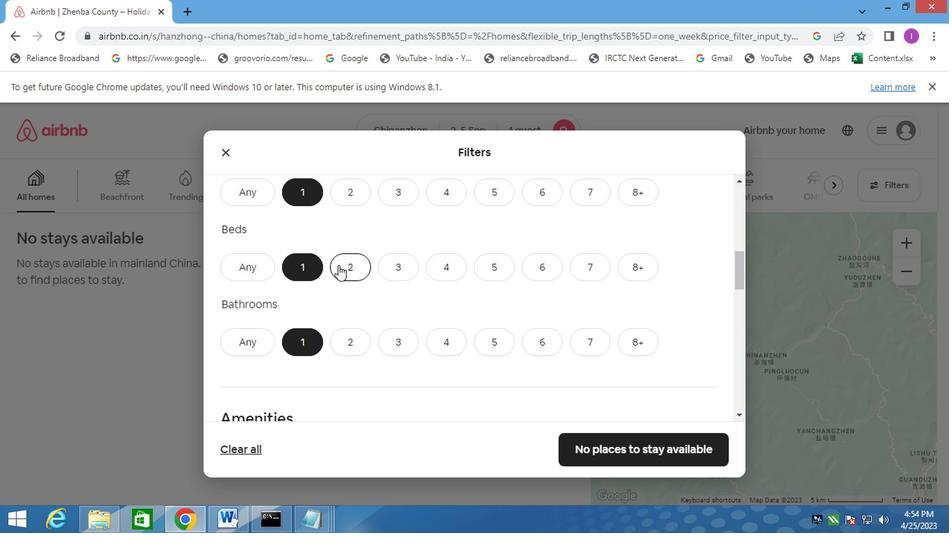 
Action: Mouse scrolled (336, 265) with delta (0, 0)
Screenshot: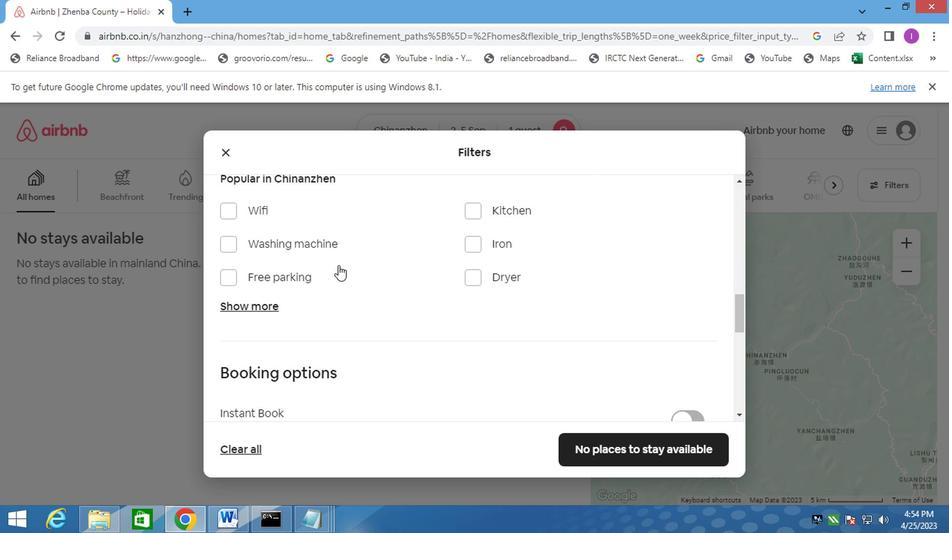 
Action: Mouse scrolled (336, 265) with delta (0, 0)
Screenshot: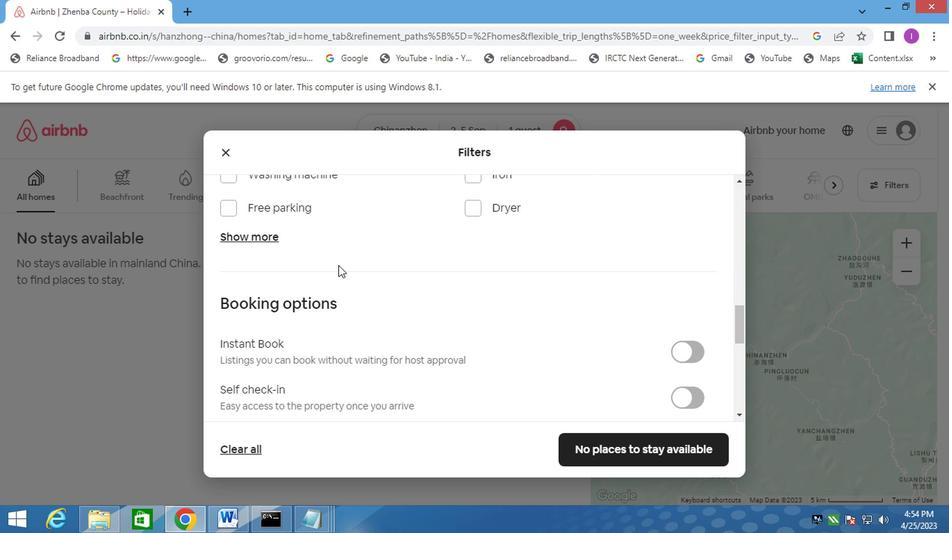
Action: Mouse scrolled (336, 265) with delta (0, 0)
Screenshot: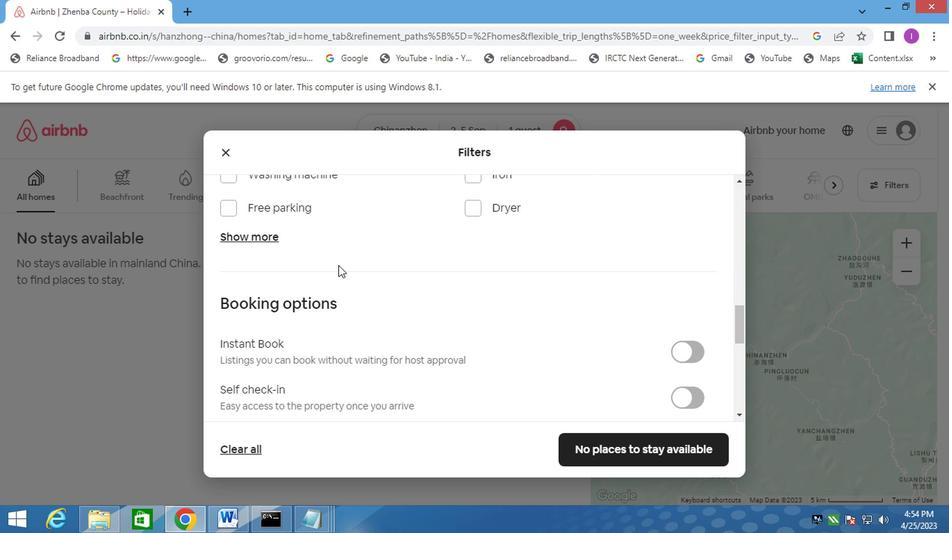 
Action: Mouse scrolled (336, 265) with delta (0, 0)
Screenshot: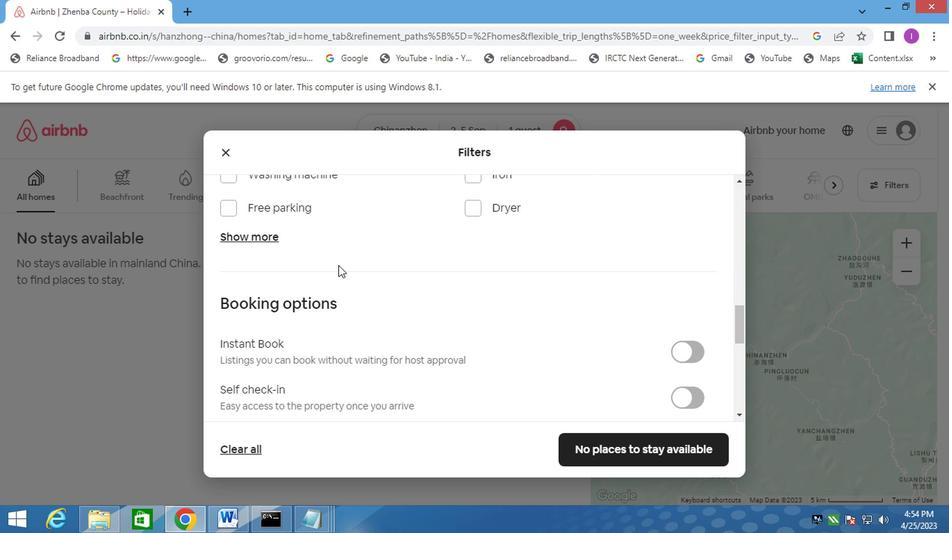 
Action: Mouse scrolled (336, 265) with delta (0, 0)
Screenshot: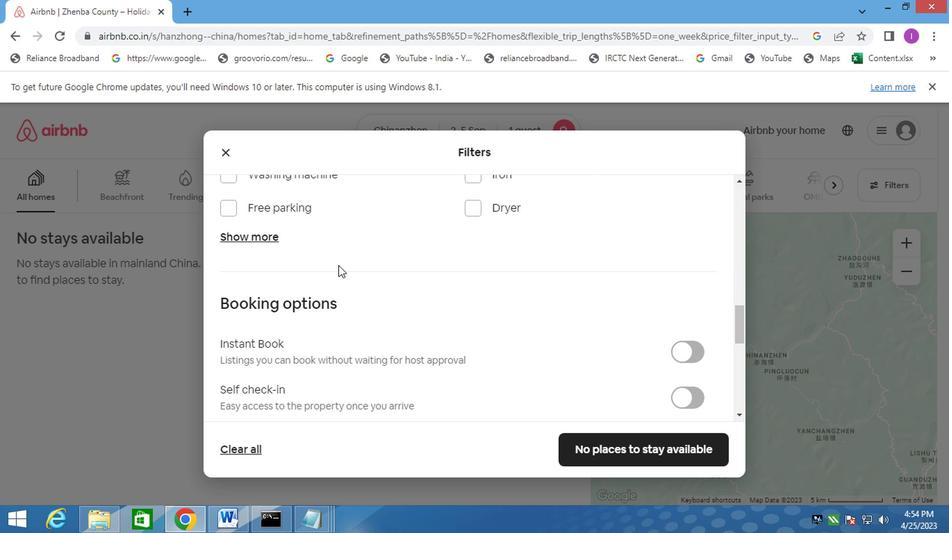 
Action: Mouse moved to (489, 249)
Screenshot: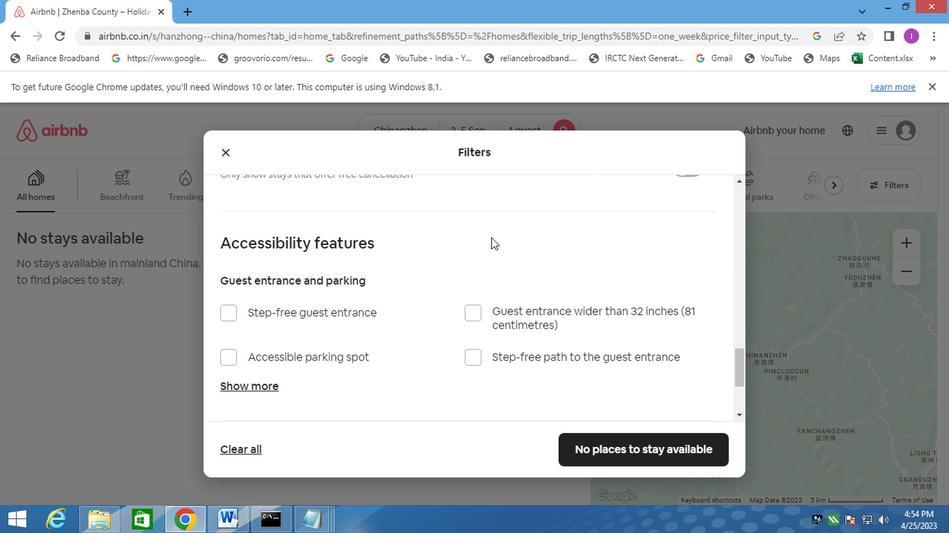
Action: Mouse scrolled (489, 249) with delta (0, 0)
Screenshot: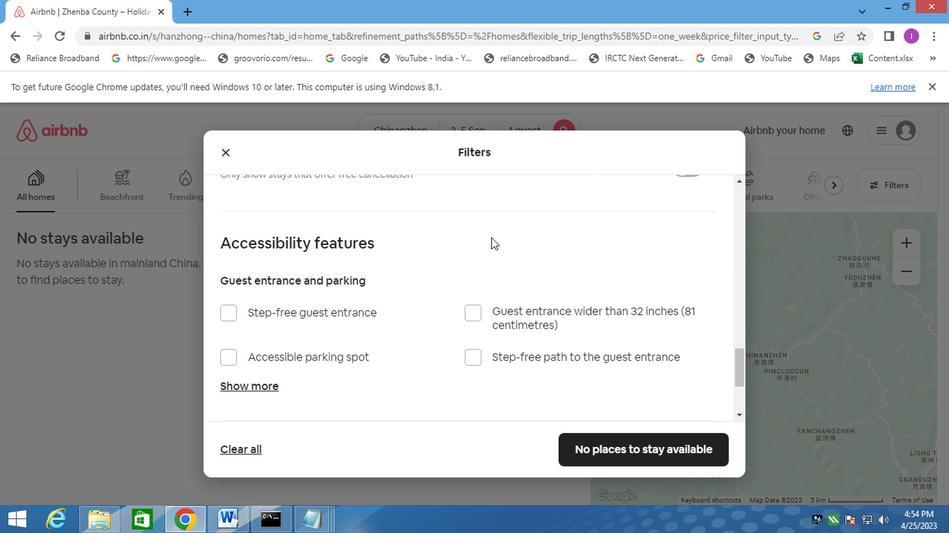 
Action: Mouse moved to (489, 249)
Screenshot: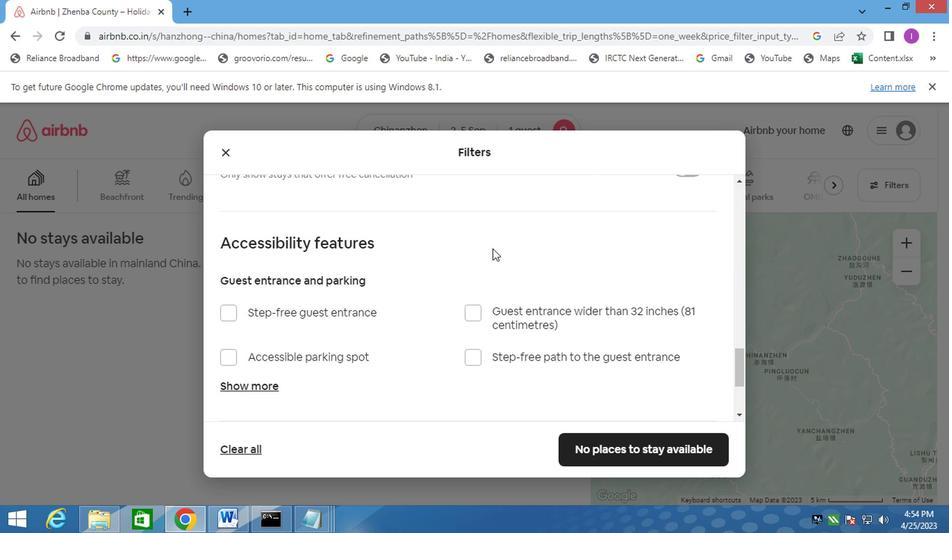 
Action: Mouse scrolled (489, 250) with delta (0, 0)
Screenshot: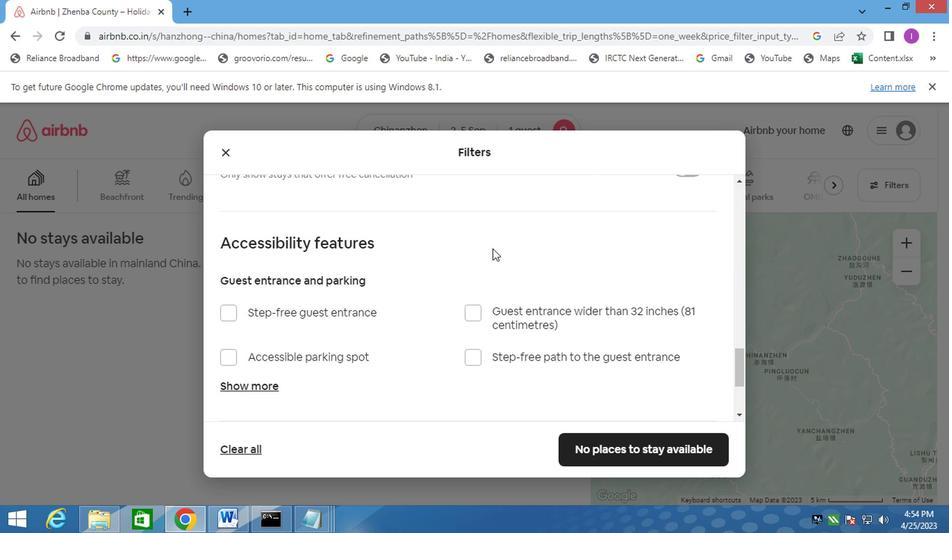 
Action: Mouse scrolled (489, 250) with delta (0, 0)
Screenshot: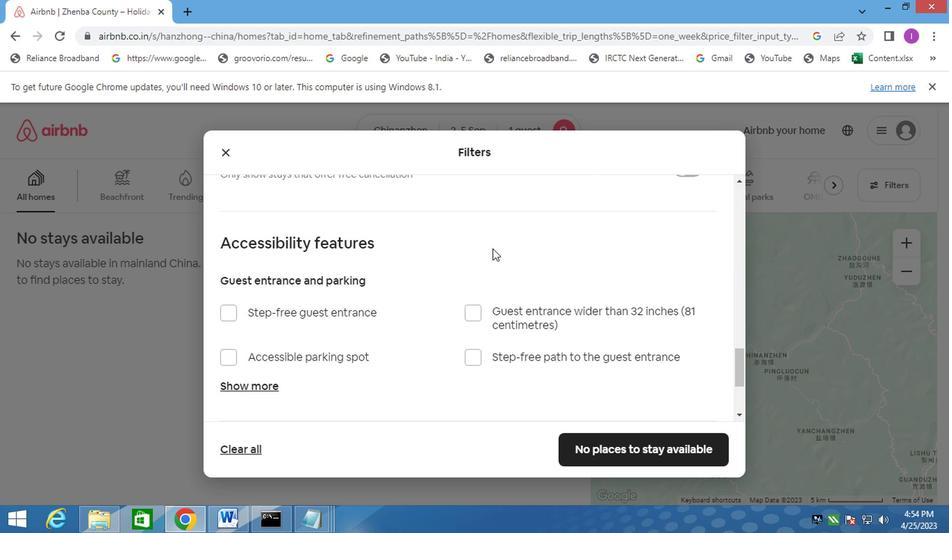 
Action: Mouse moved to (690, 330)
Screenshot: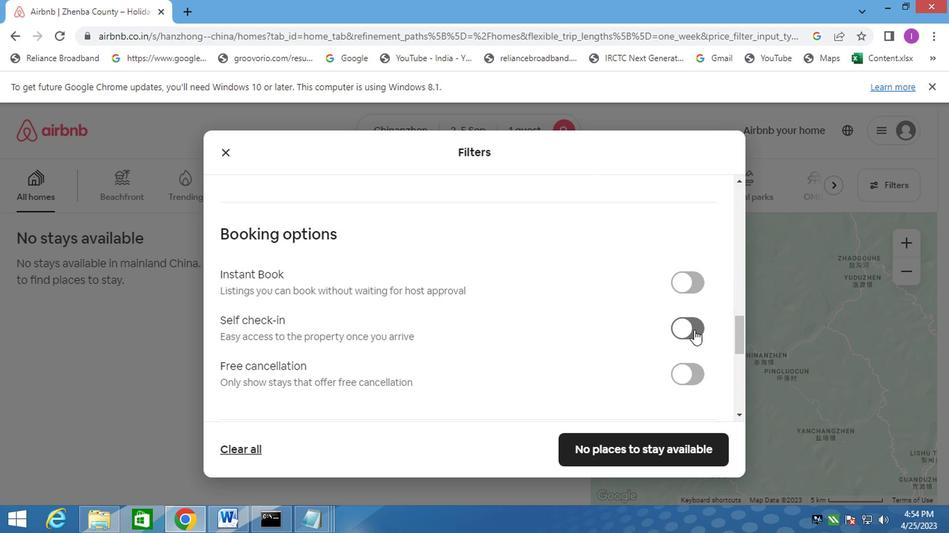 
Action: Mouse pressed left at (690, 330)
Screenshot: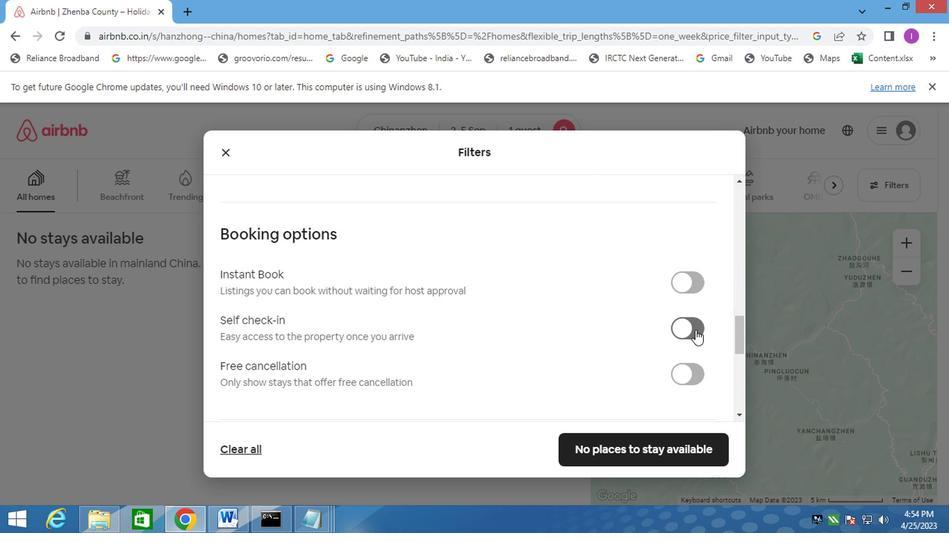 
Action: Mouse moved to (566, 389)
Screenshot: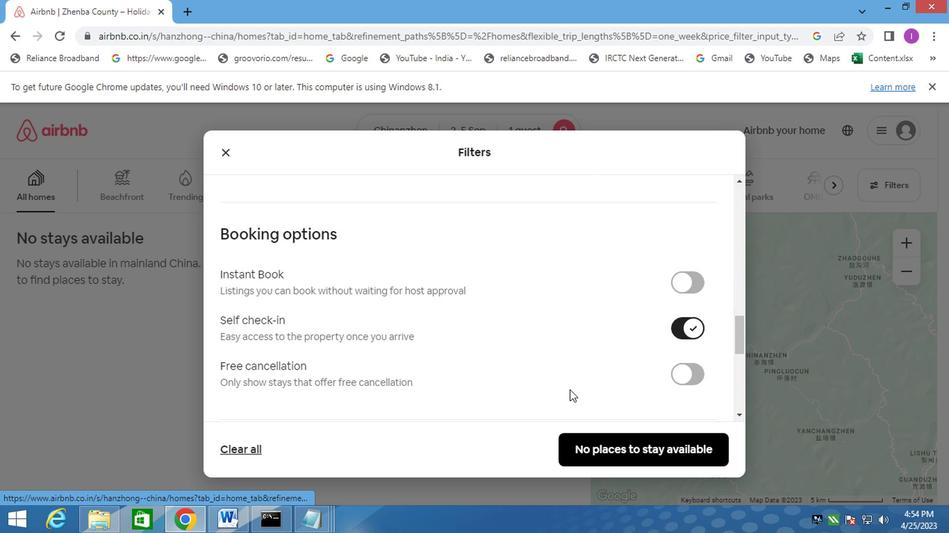 
Action: Mouse scrolled (566, 388) with delta (0, 0)
Screenshot: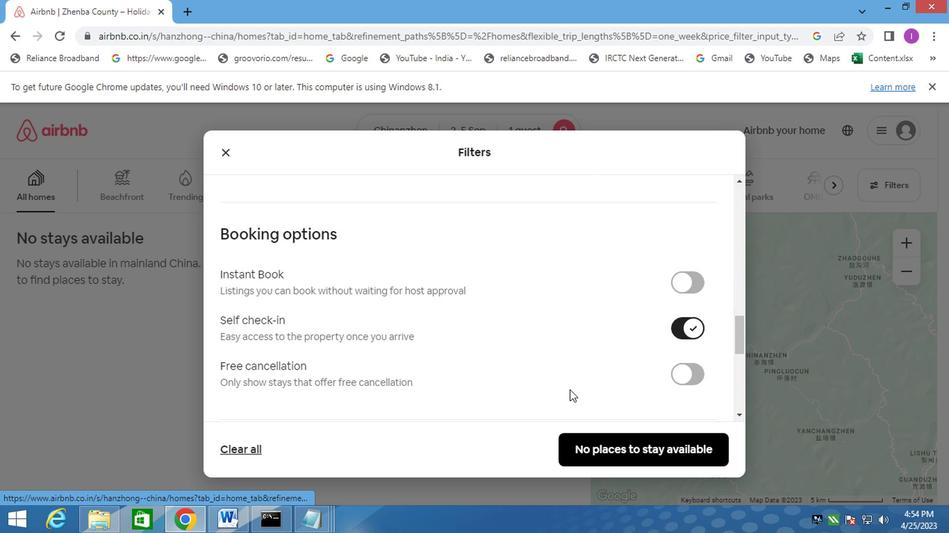 
Action: Mouse scrolled (566, 388) with delta (0, 0)
Screenshot: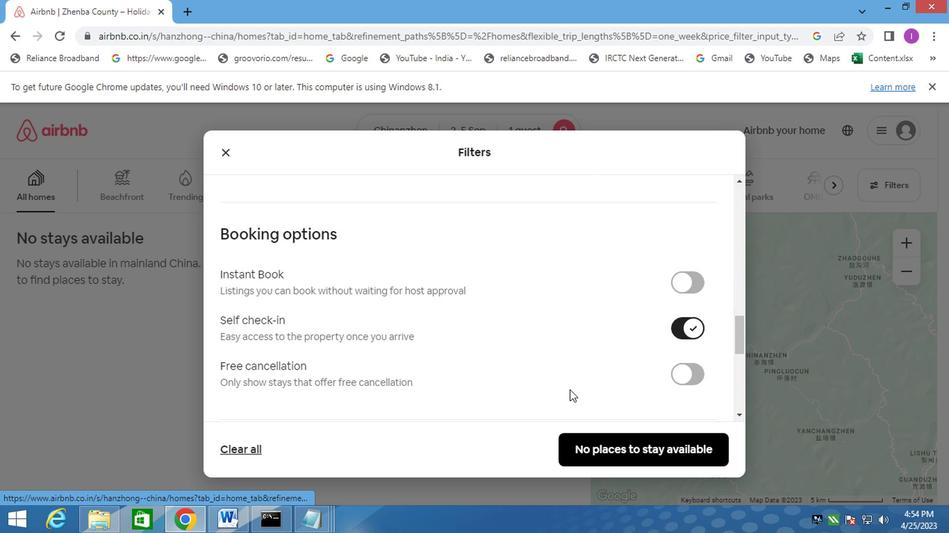 
Action: Mouse scrolled (566, 388) with delta (0, 0)
Screenshot: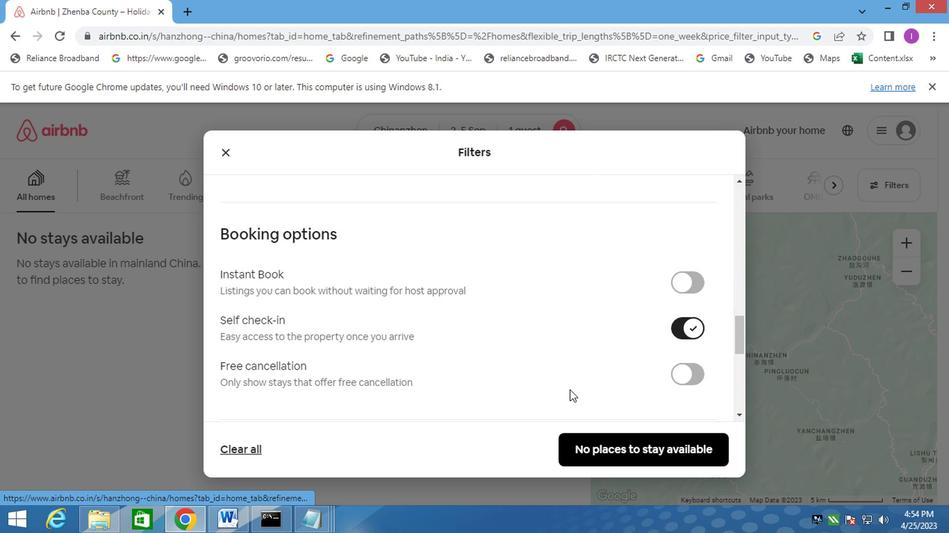 
Action: Mouse scrolled (566, 388) with delta (0, 0)
Screenshot: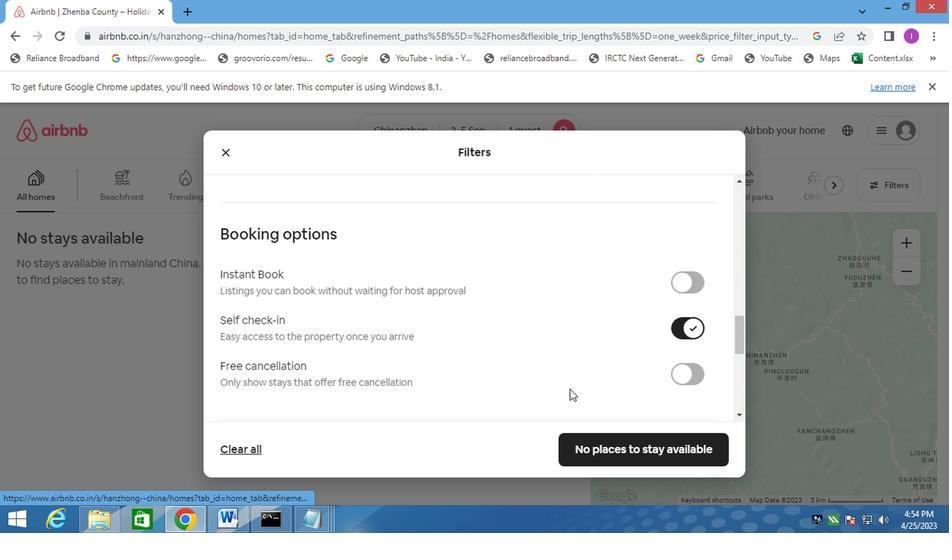 
Action: Mouse scrolled (566, 388) with delta (0, 0)
Screenshot: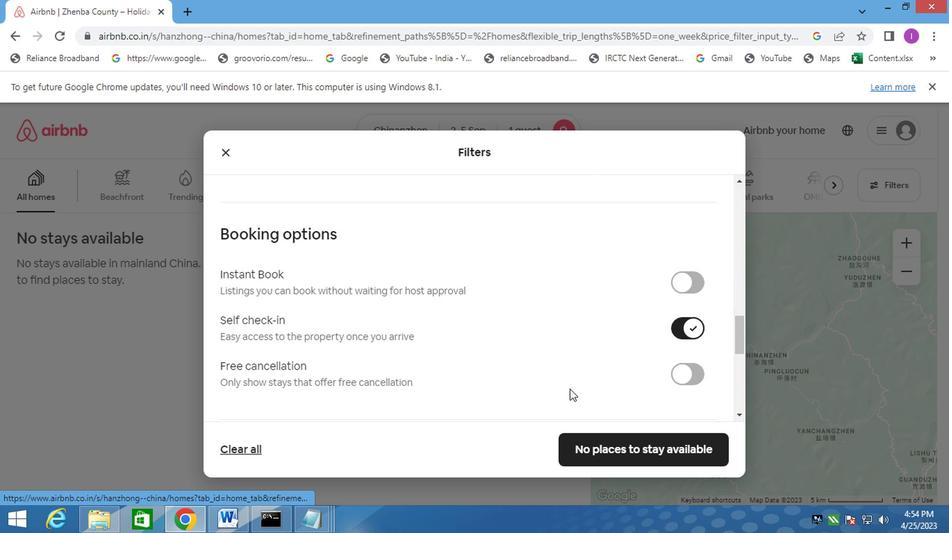 
Action: Mouse moved to (574, 361)
Screenshot: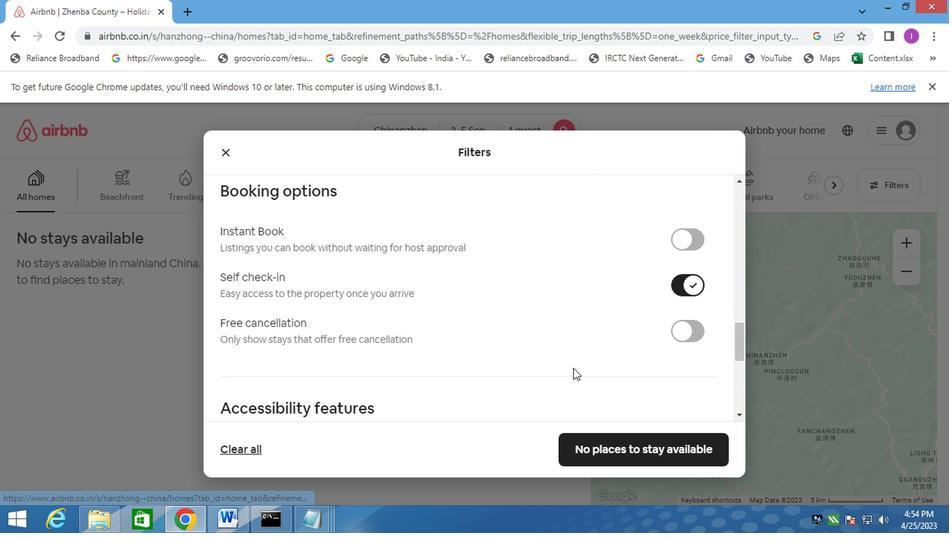 
Action: Mouse scrolled (574, 361) with delta (0, 0)
Screenshot: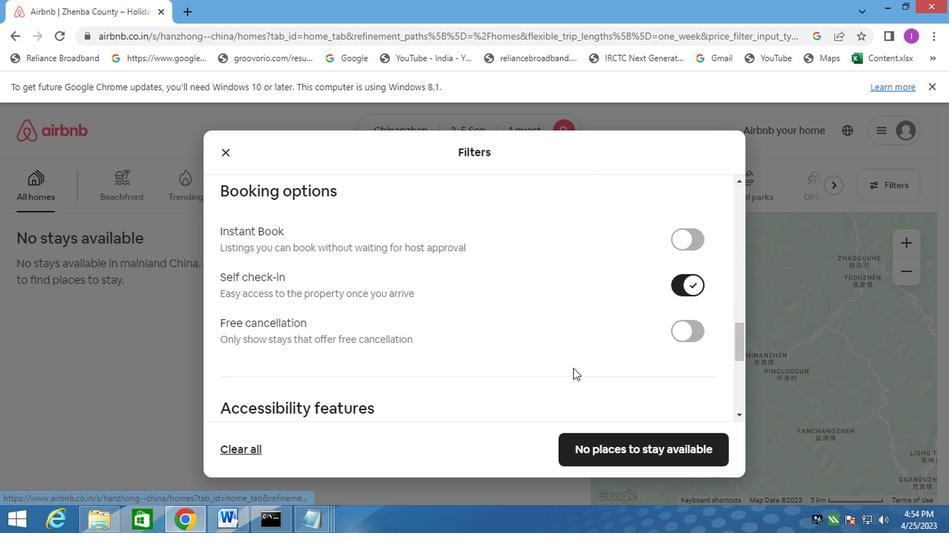 
Action: Mouse scrolled (574, 361) with delta (0, 0)
Screenshot: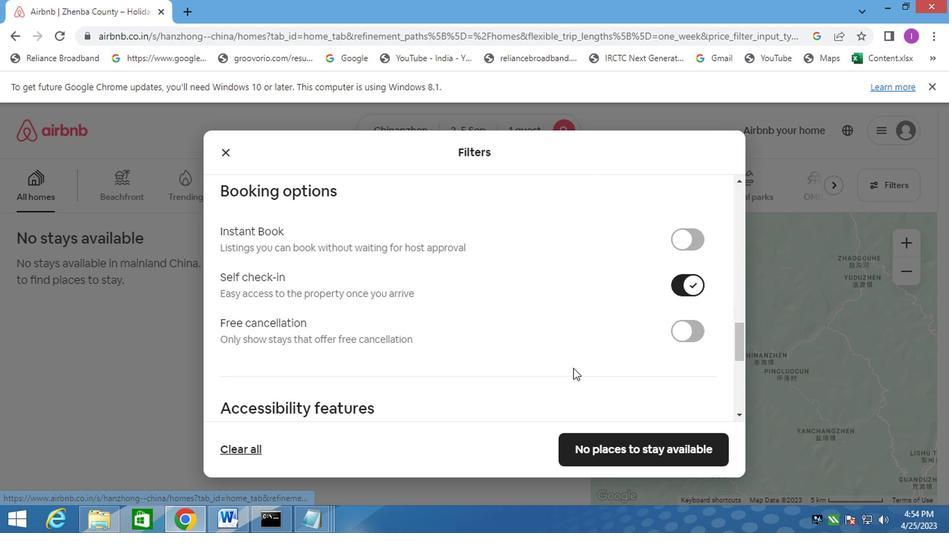 
Action: Mouse scrolled (574, 361) with delta (0, 0)
Screenshot: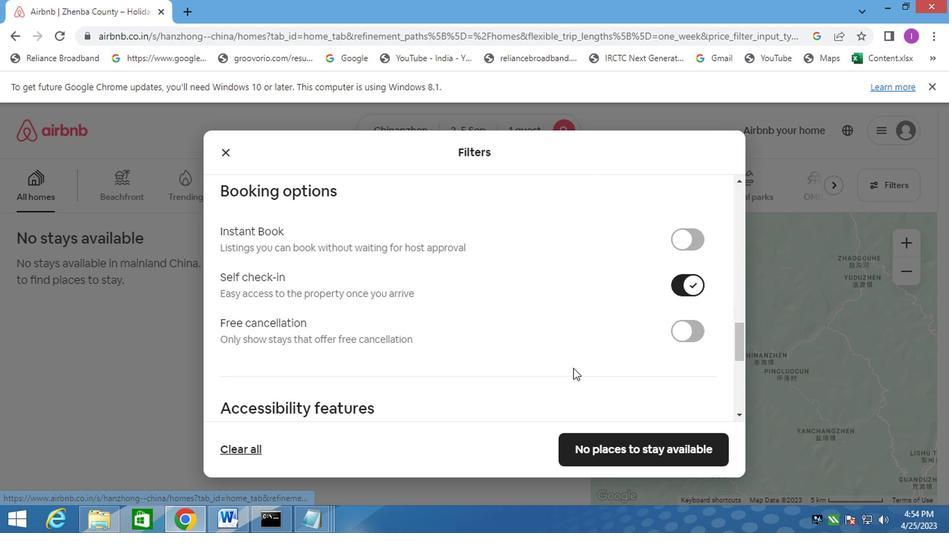 
Action: Mouse scrolled (574, 361) with delta (0, 0)
Screenshot: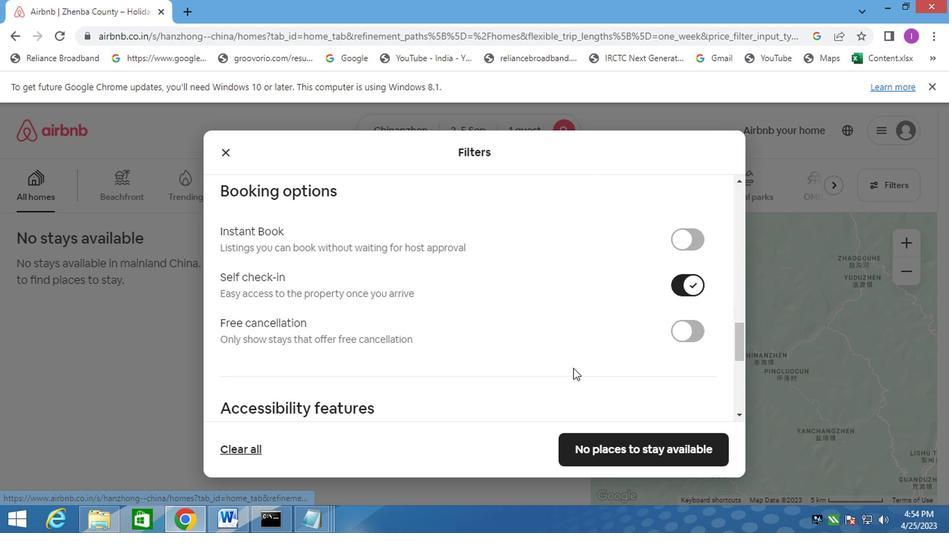 
Action: Mouse moved to (574, 361)
Screenshot: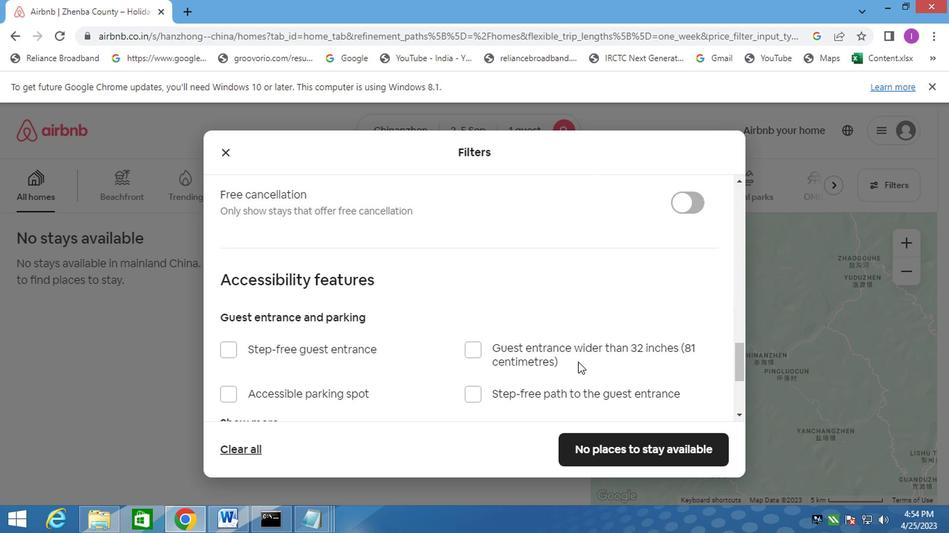 
Action: Mouse scrolled (574, 361) with delta (0, 0)
Screenshot: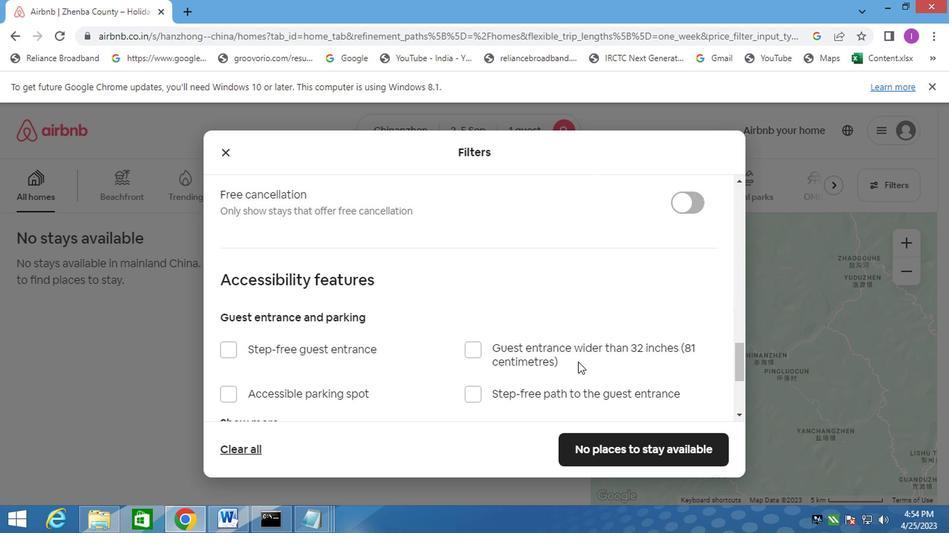 
Action: Mouse moved to (608, 408)
Screenshot: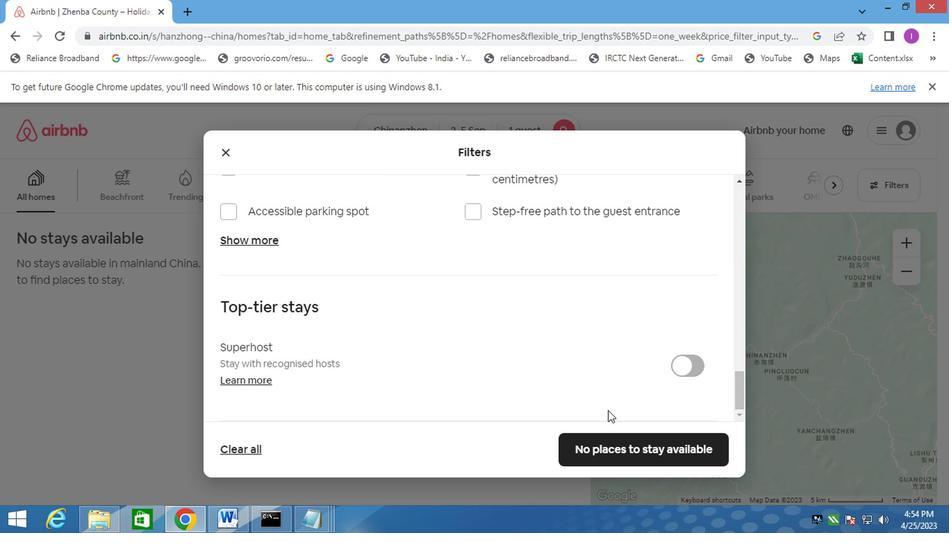 
Action: Mouse scrolled (608, 407) with delta (0, 0)
Screenshot: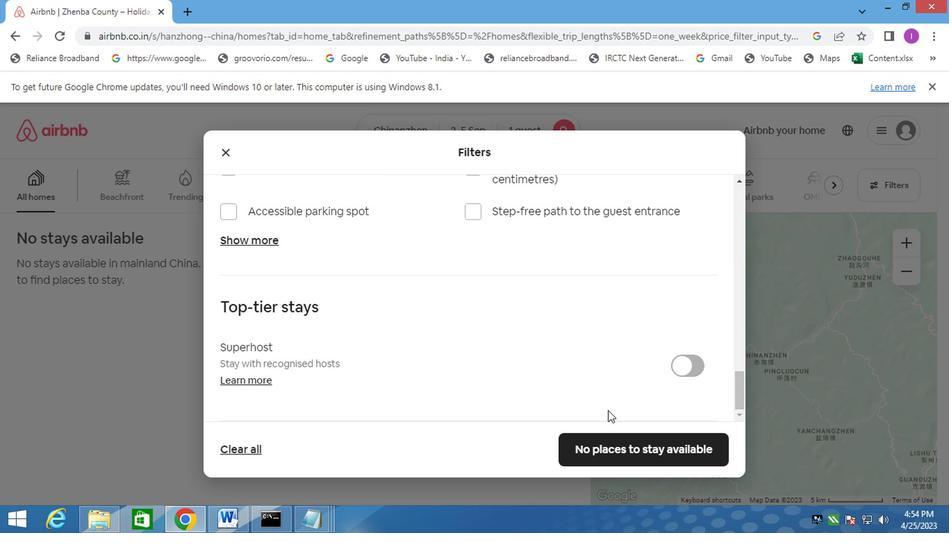 
Action: Mouse moved to (608, 407)
Screenshot: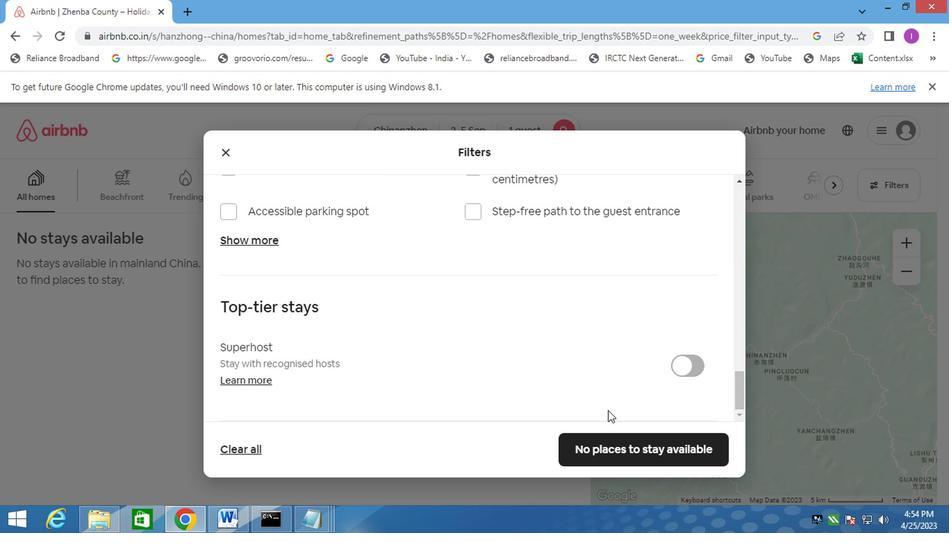 
Action: Mouse scrolled (608, 406) with delta (0, 0)
Screenshot: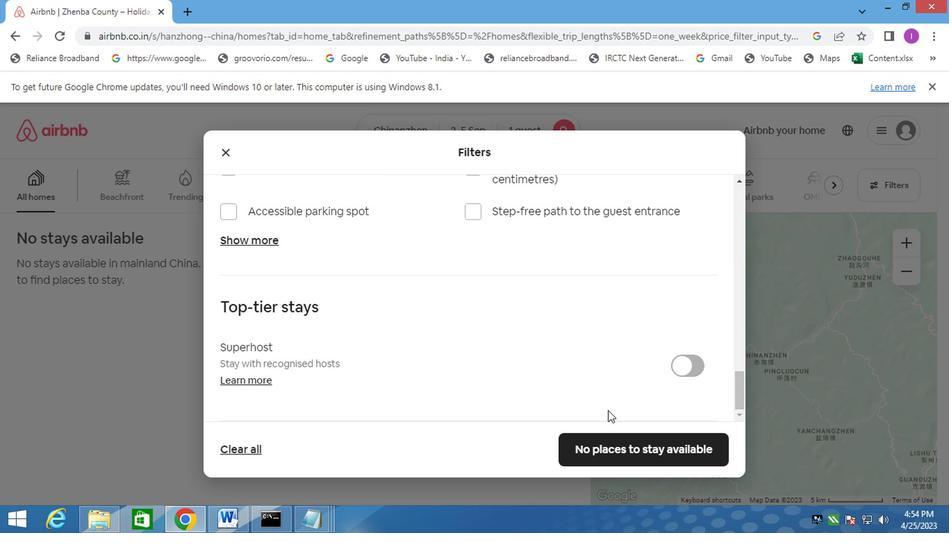 
Action: Mouse moved to (610, 407)
Screenshot: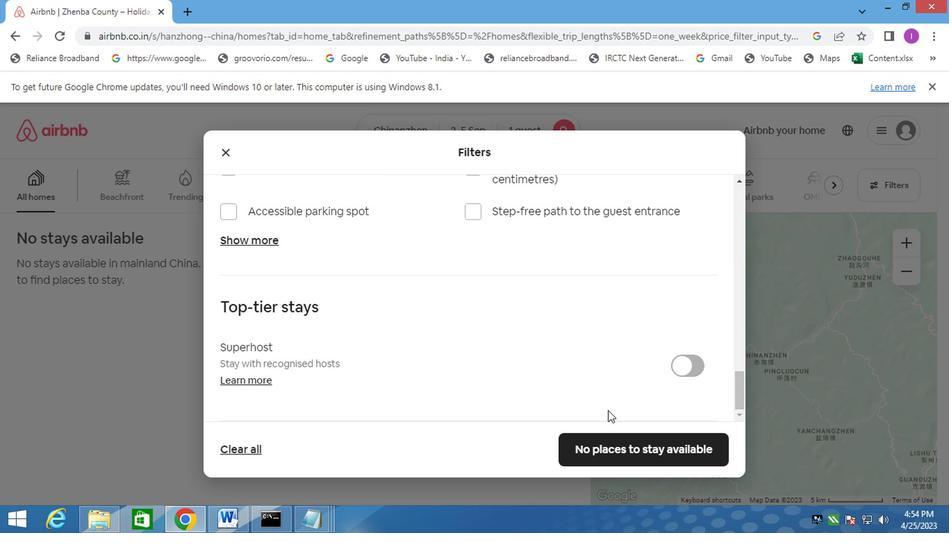 
Action: Mouse scrolled (610, 406) with delta (0, 0)
Screenshot: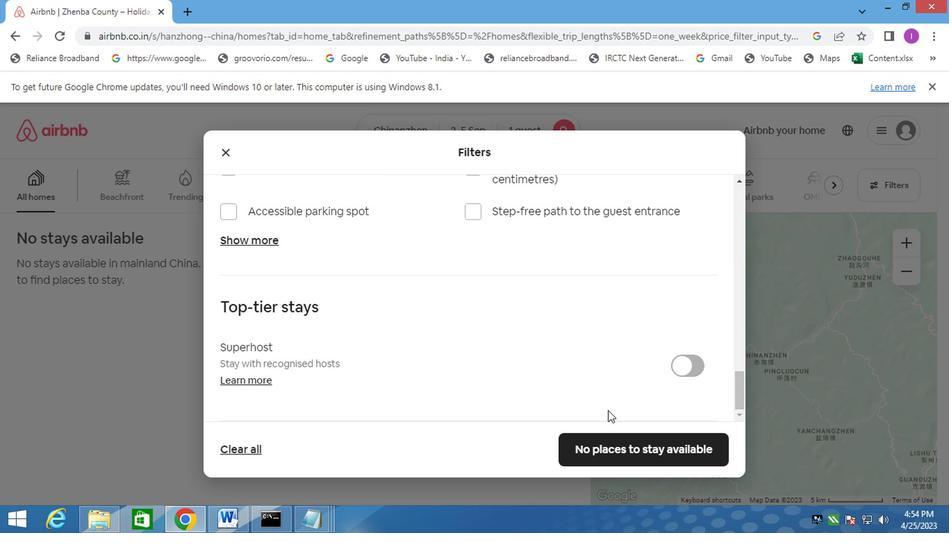 
Action: Mouse moved to (611, 407)
Screenshot: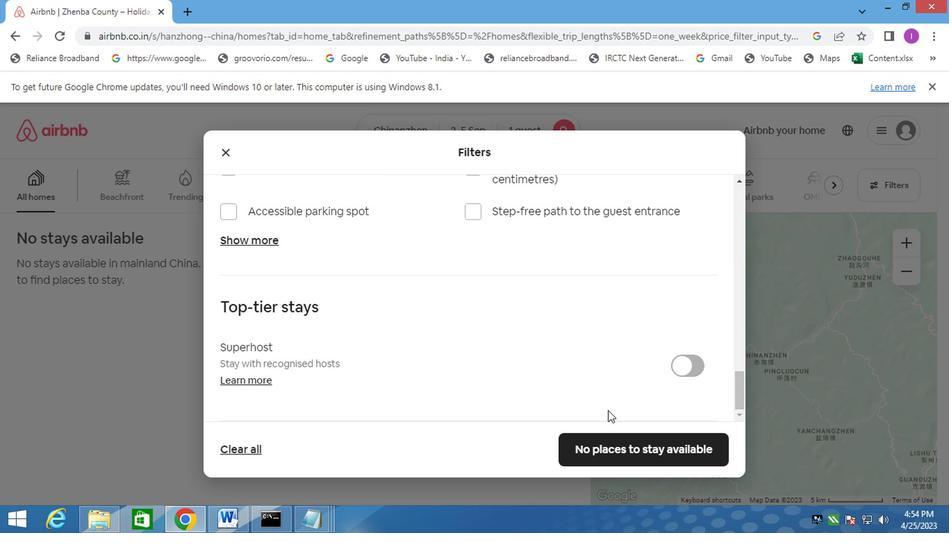 
Action: Mouse scrolled (611, 406) with delta (0, 0)
Screenshot: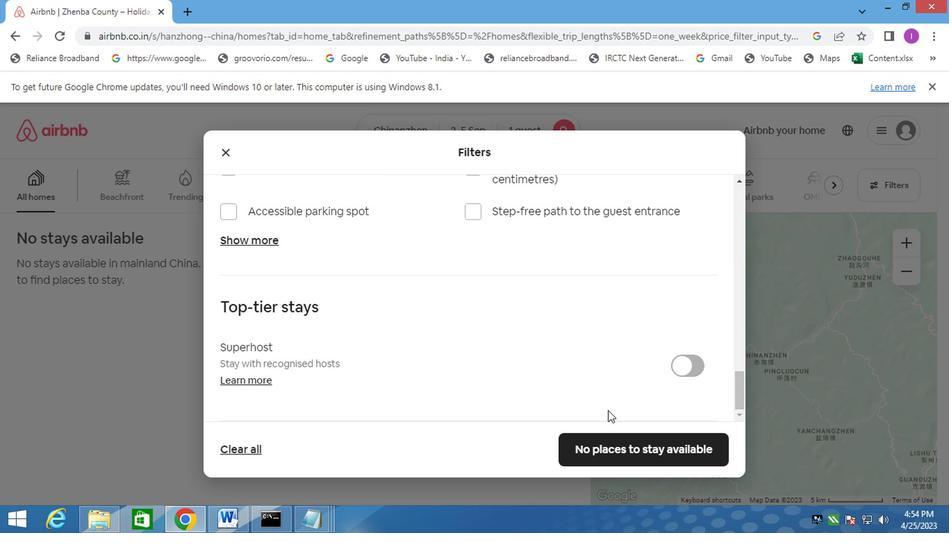 
Action: Mouse moved to (613, 407)
Screenshot: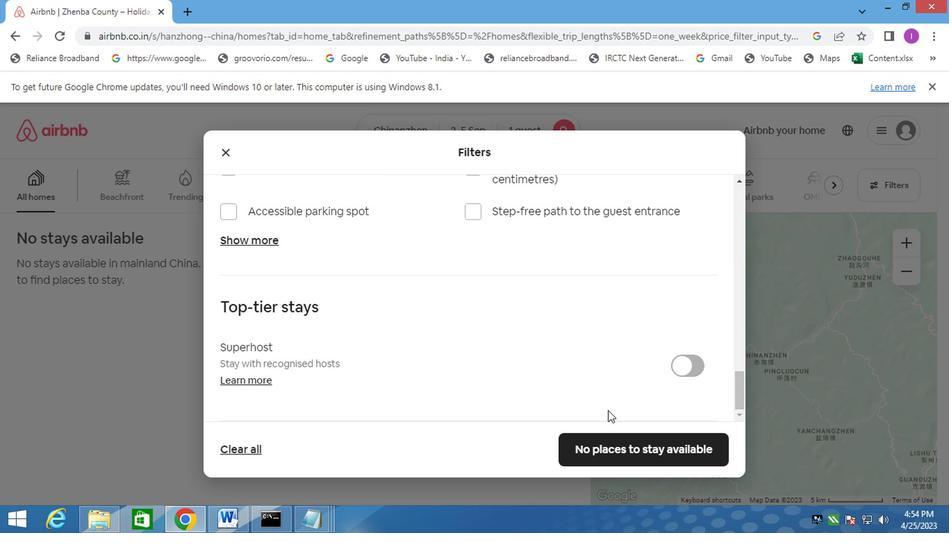 
Action: Mouse scrolled (613, 406) with delta (0, 0)
Screenshot: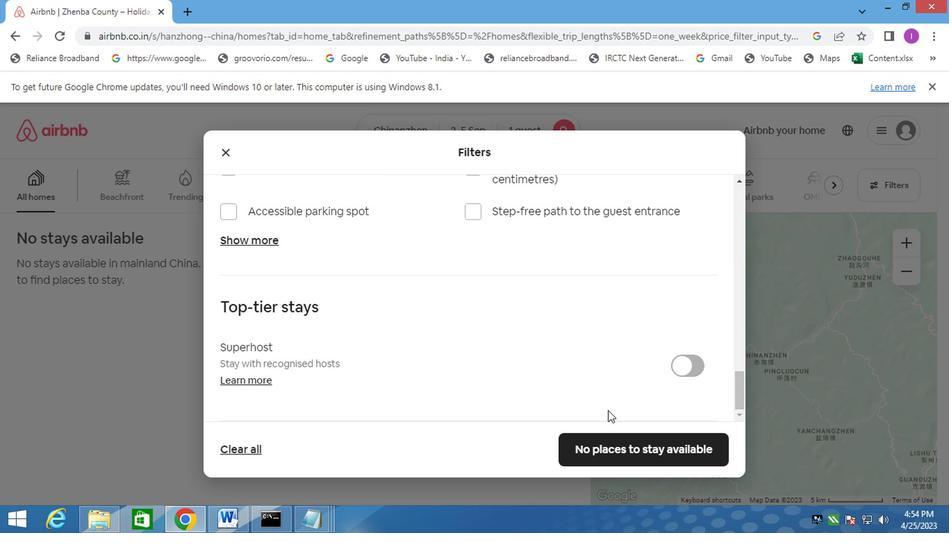 
Action: Mouse moved to (618, 454)
Screenshot: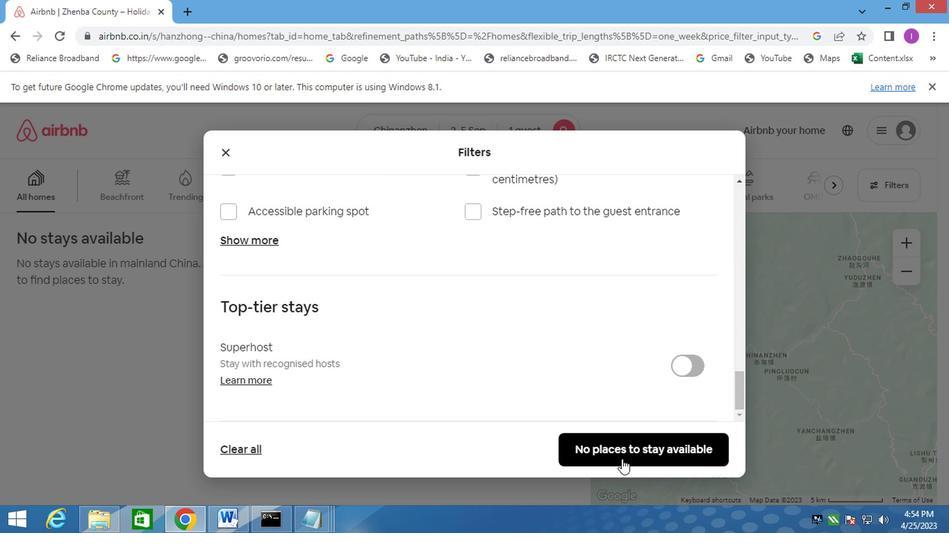 
Action: Mouse pressed left at (618, 454)
Screenshot: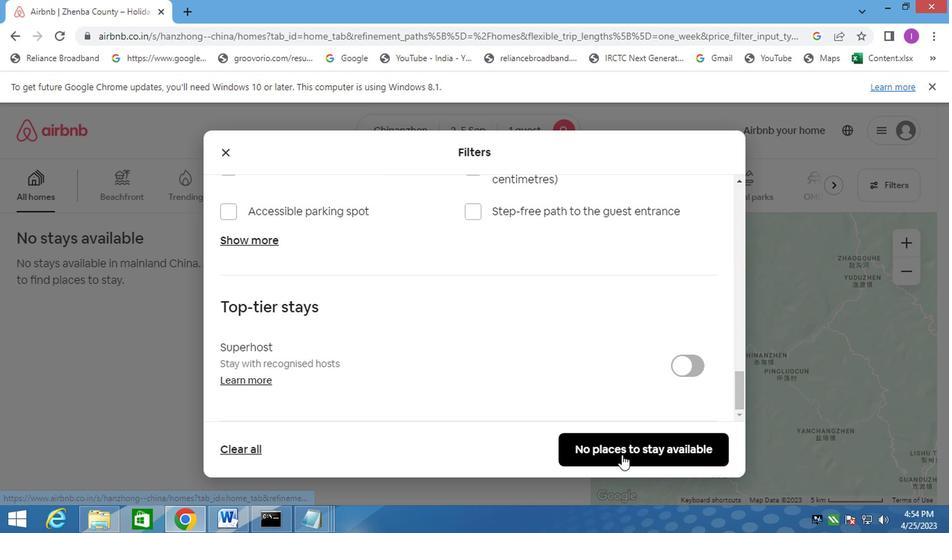
Action: Mouse moved to (491, 151)
Screenshot: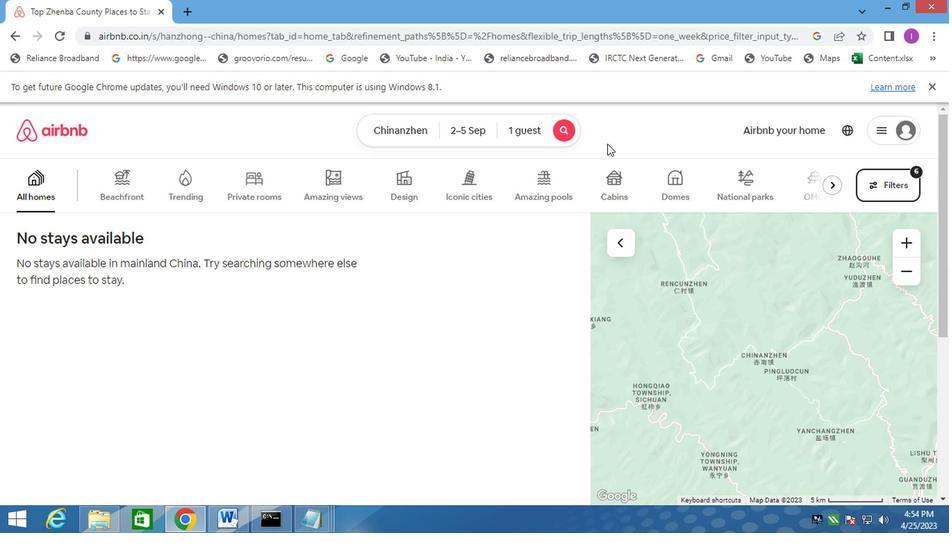 
